 Task: Open Card Card0000000013 in Board Board0000000004 in Workspace WS0000000002 in Trello. Add Member Ayush98111@gmail.com to Card Card0000000013 in Board Board0000000004 in Workspace WS0000000002 in Trello. Add Green Label titled Label0000000013 to Card Card0000000013 in Board Board0000000004 in Workspace WS0000000002 in Trello. Add Checklist CL0000000013 to Card Card0000000013 in Board Board0000000004 in Workspace WS0000000002 in Trello. Add Dates with Start Date as Apr 08 2023 and Due Date as Apr 30 2023 to Card Card0000000013 in Board Board0000000004 in Workspace WS0000000002 in Trello
Action: Mouse moved to (48, 376)
Screenshot: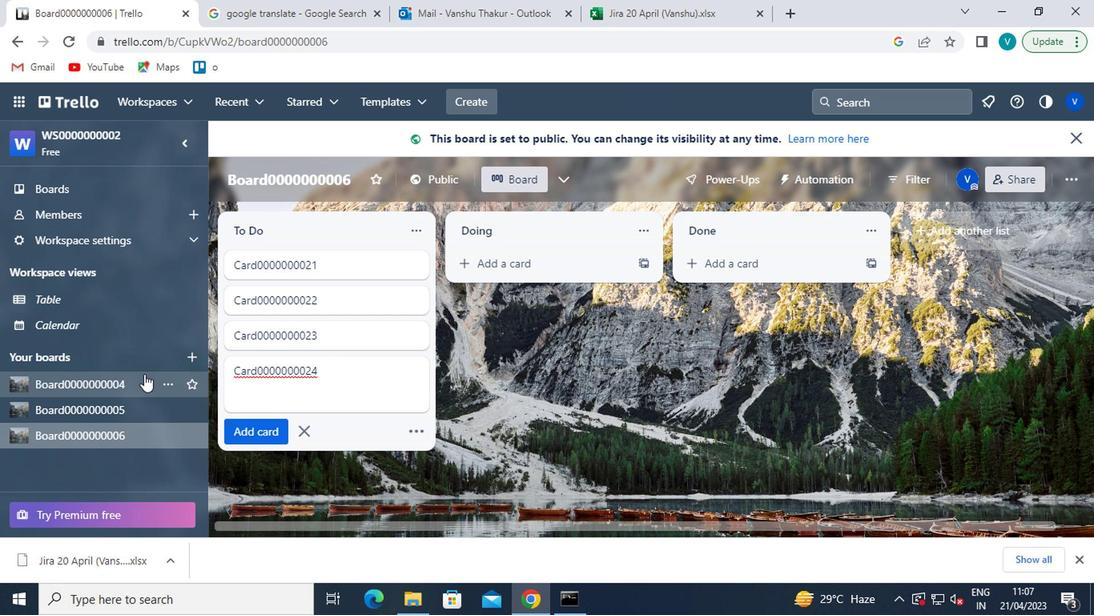 
Action: Mouse pressed left at (48, 376)
Screenshot: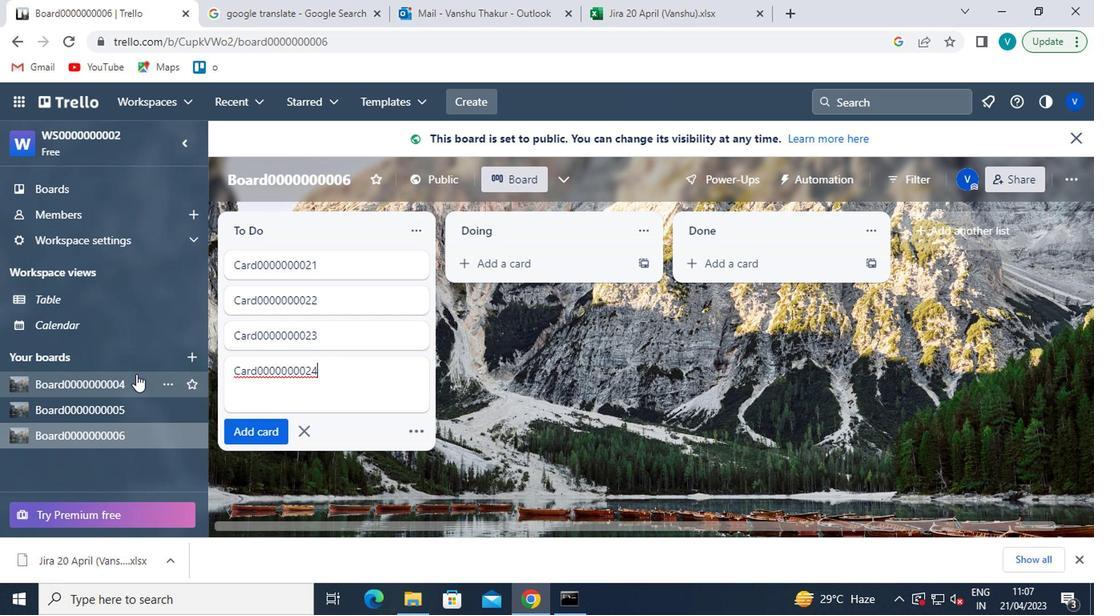 
Action: Mouse moved to (251, 233)
Screenshot: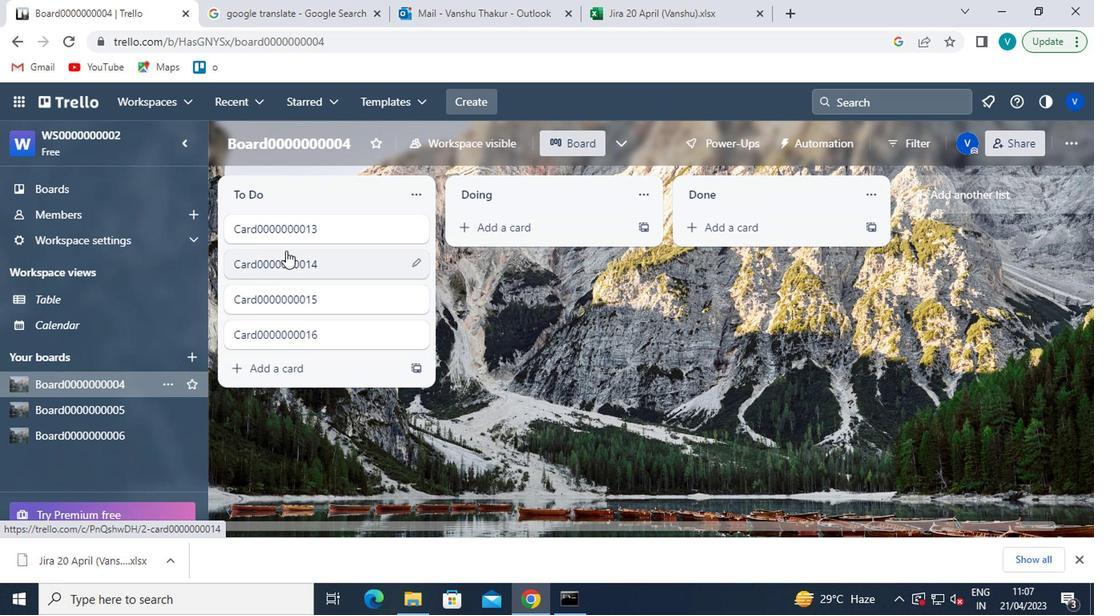 
Action: Mouse pressed left at (251, 233)
Screenshot: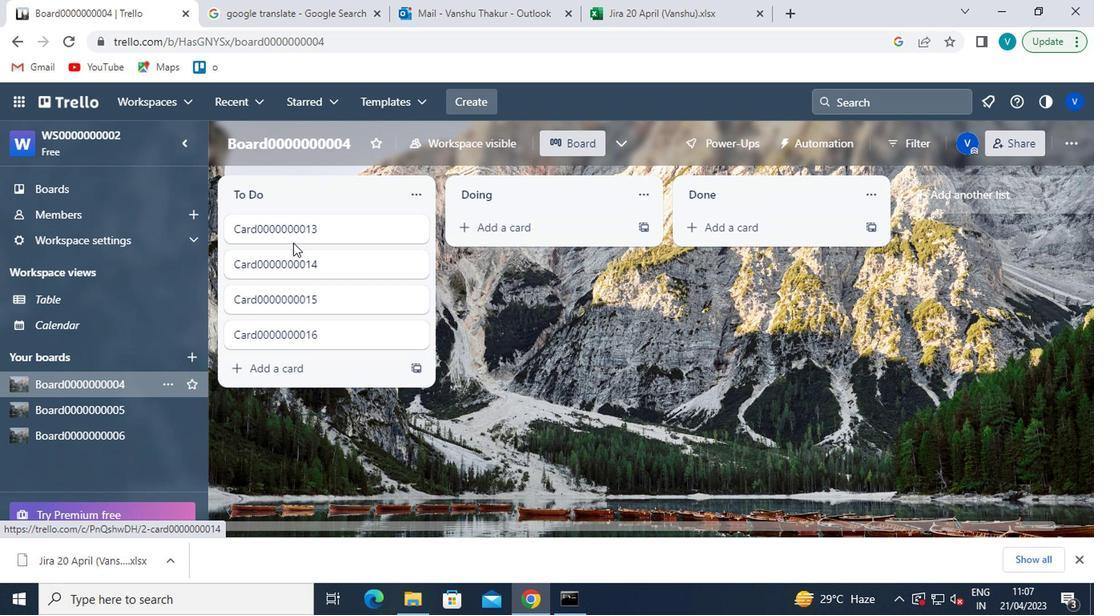 
Action: Mouse moved to (749, 217)
Screenshot: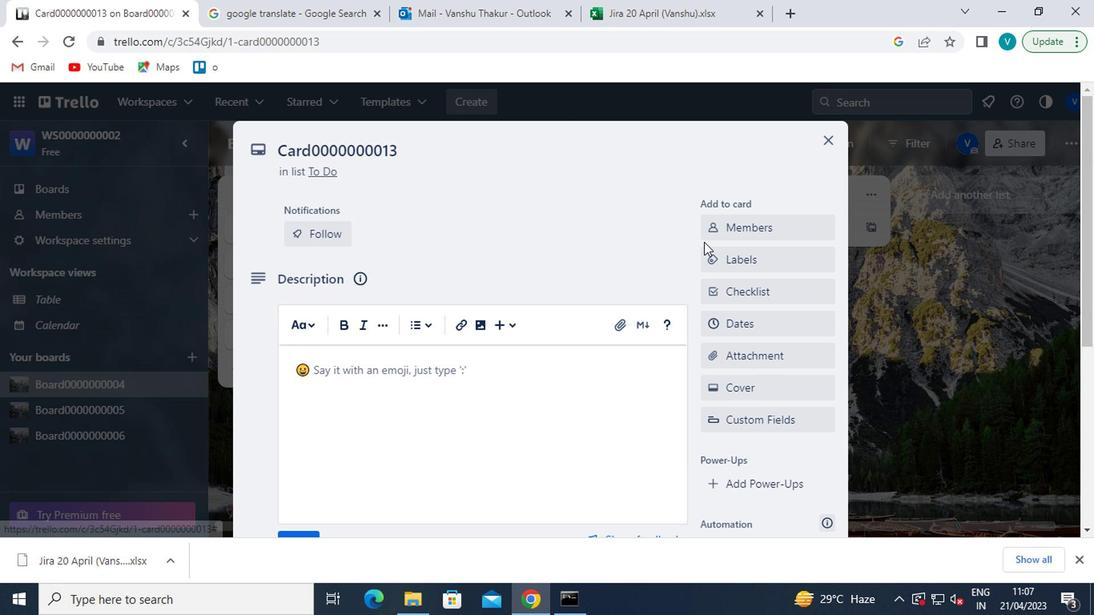 
Action: Mouse pressed left at (749, 217)
Screenshot: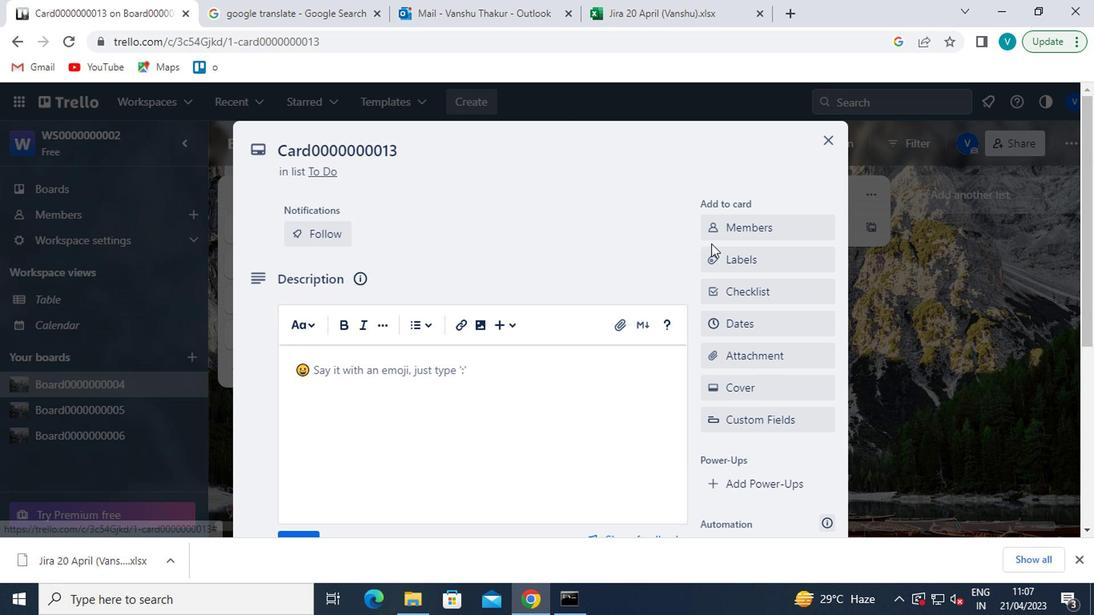 
Action: Mouse moved to (742, 299)
Screenshot: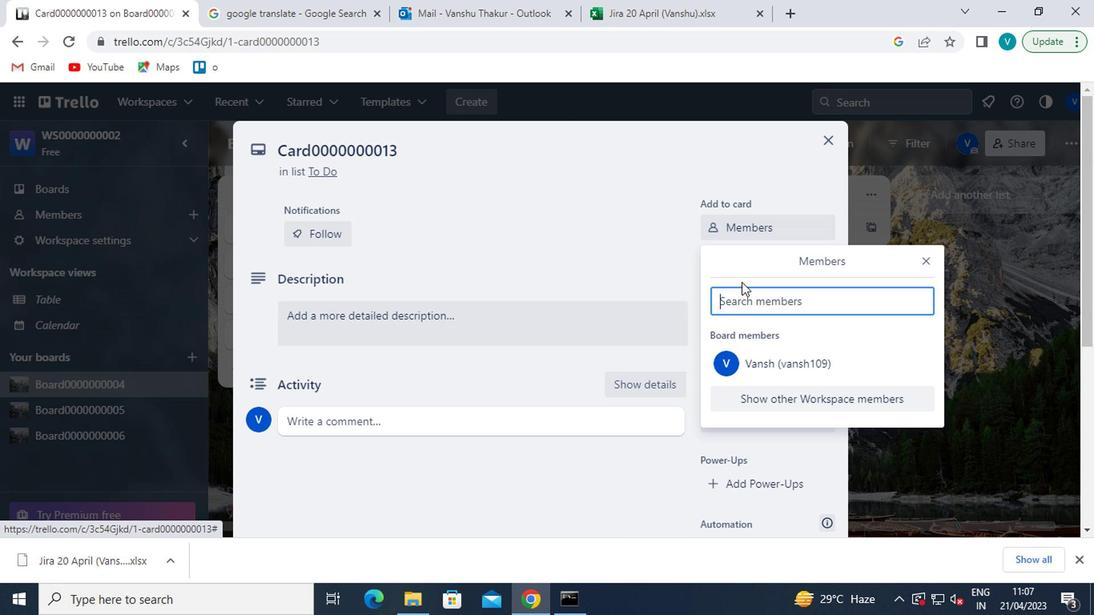 
Action: Mouse pressed left at (742, 299)
Screenshot: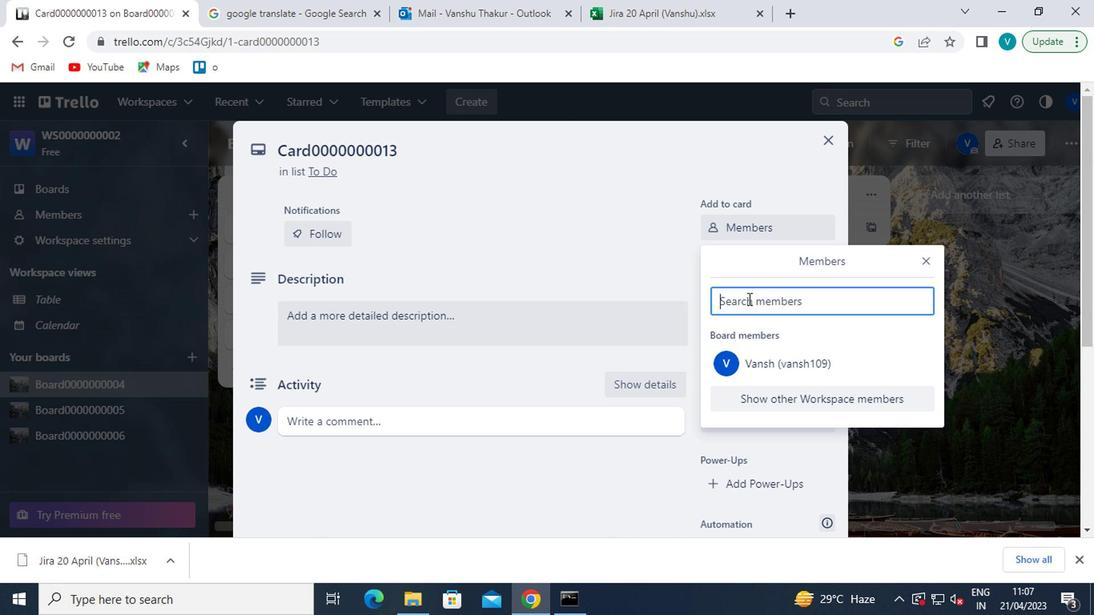 
Action: Mouse moved to (546, 92)
Screenshot: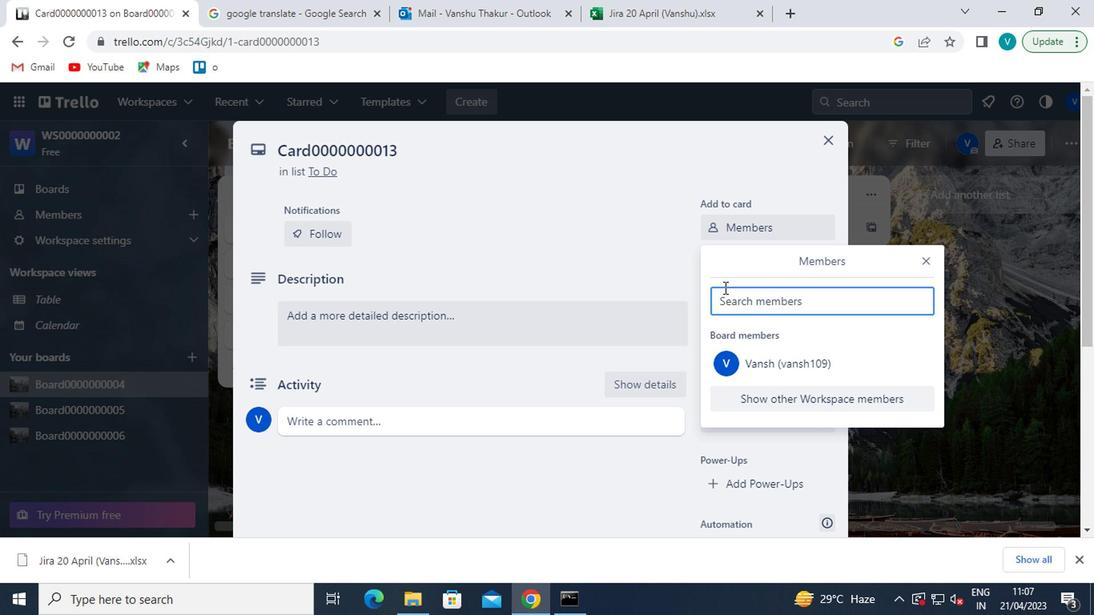 
Action: Key pressed <Key.shift>AYUSH98111<Key.shift>@GMAIL.C0M<Key.backspace><Key.backspace>OM
Screenshot: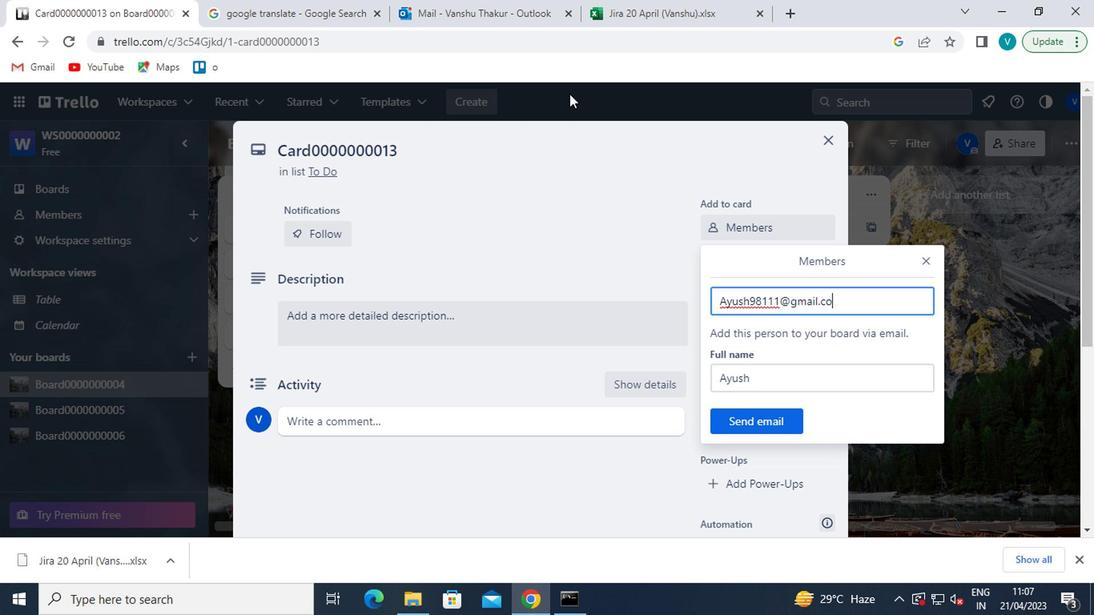 
Action: Mouse moved to (741, 419)
Screenshot: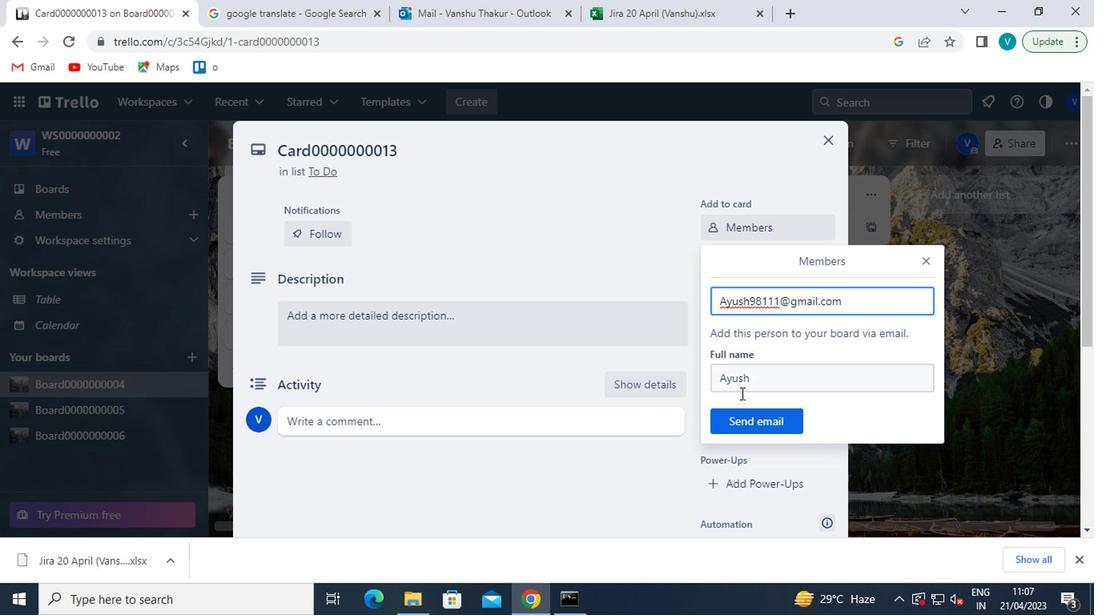 
Action: Mouse pressed left at (741, 419)
Screenshot: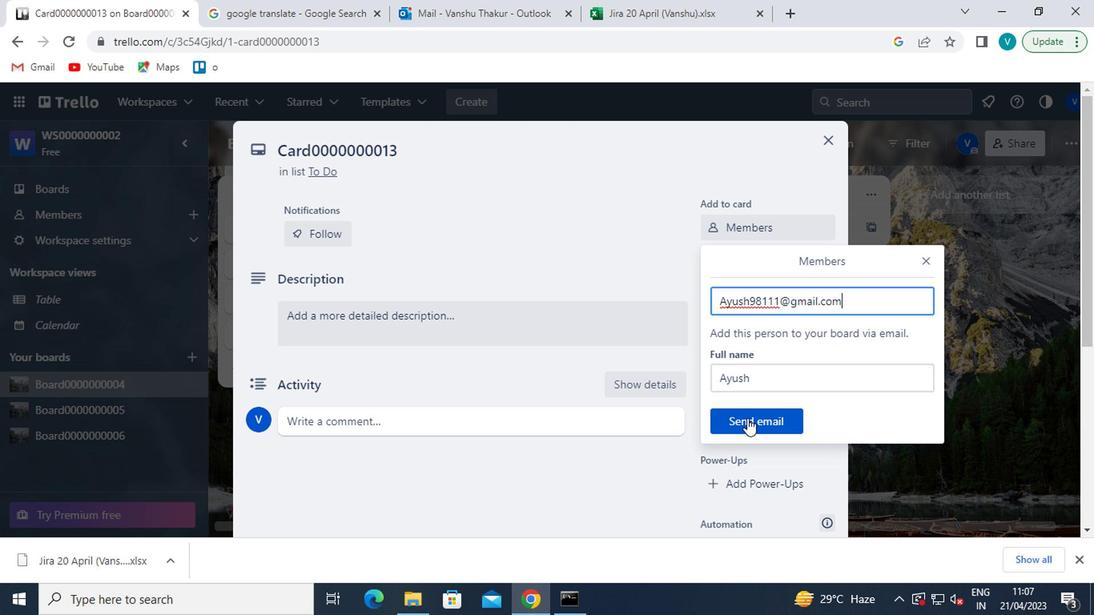 
Action: Mouse moved to (761, 312)
Screenshot: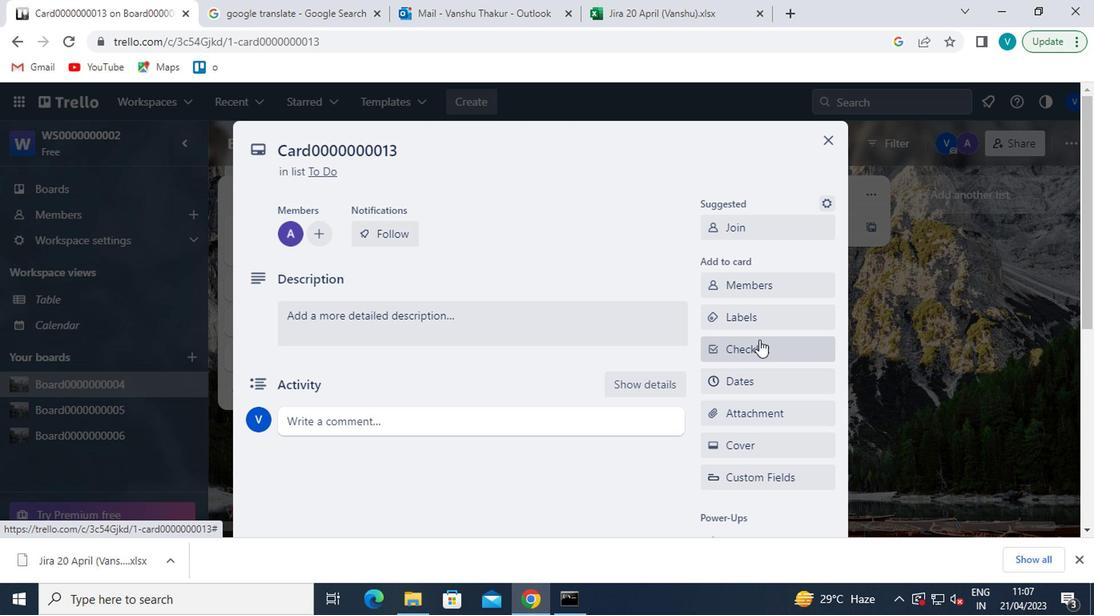 
Action: Mouse pressed left at (761, 312)
Screenshot: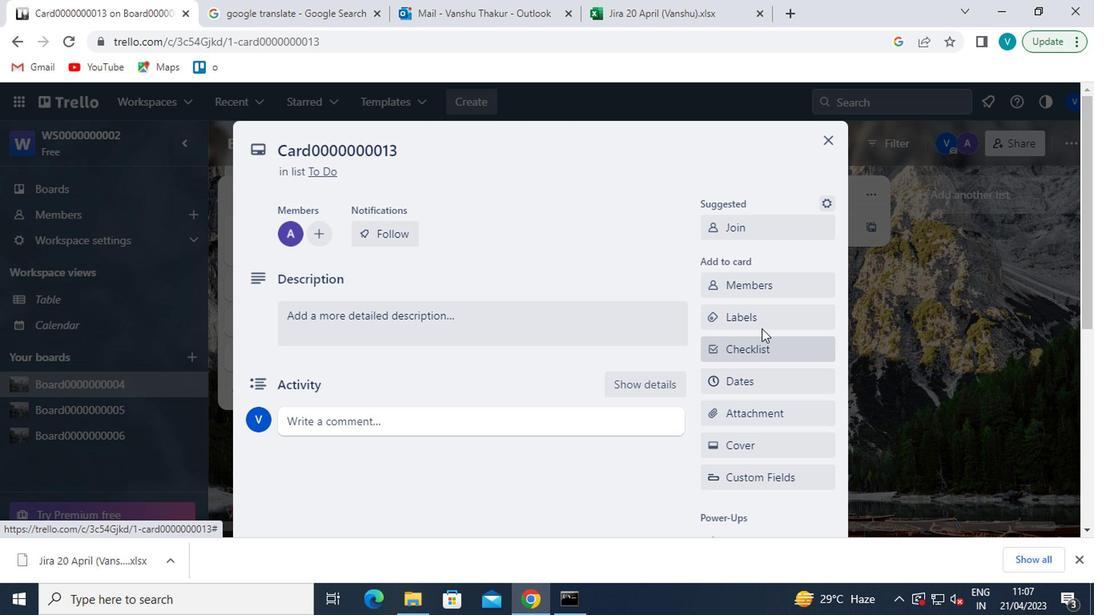
Action: Mouse moved to (791, 425)
Screenshot: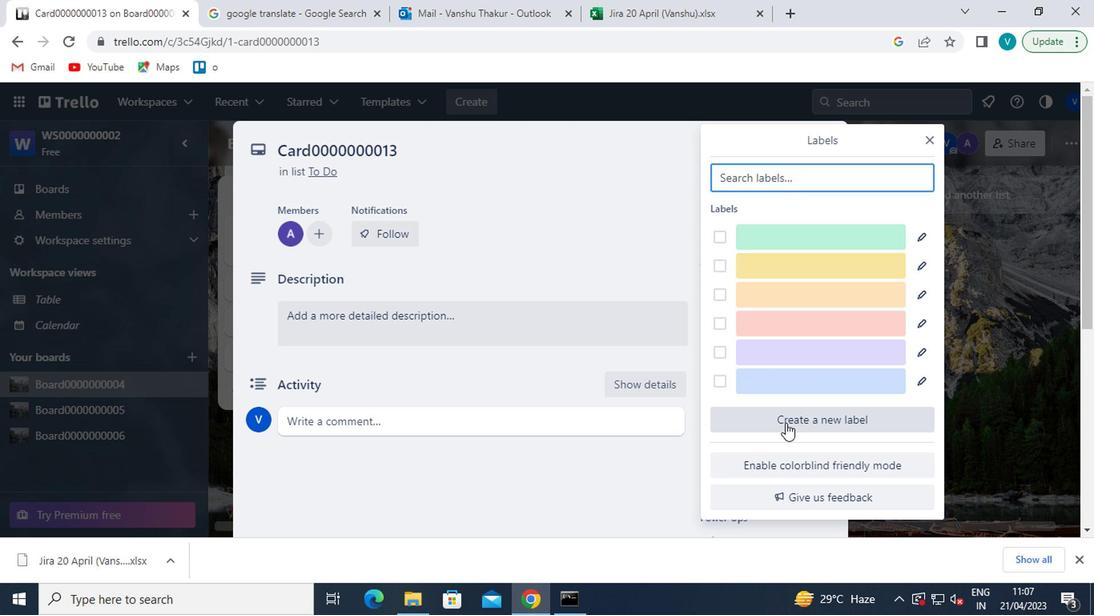 
Action: Mouse pressed left at (791, 425)
Screenshot: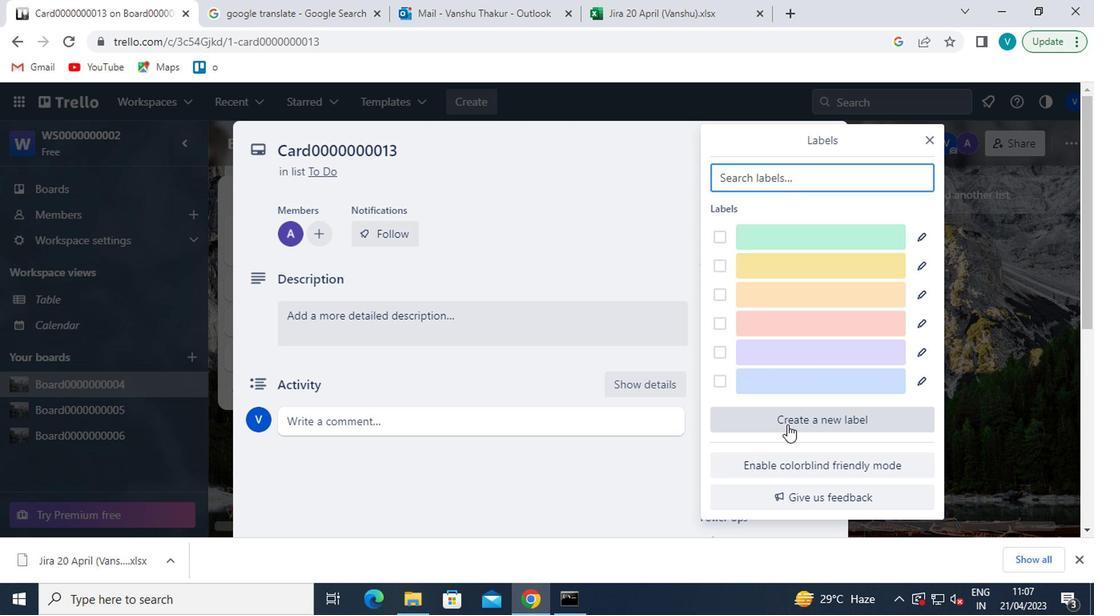 
Action: Mouse moved to (722, 374)
Screenshot: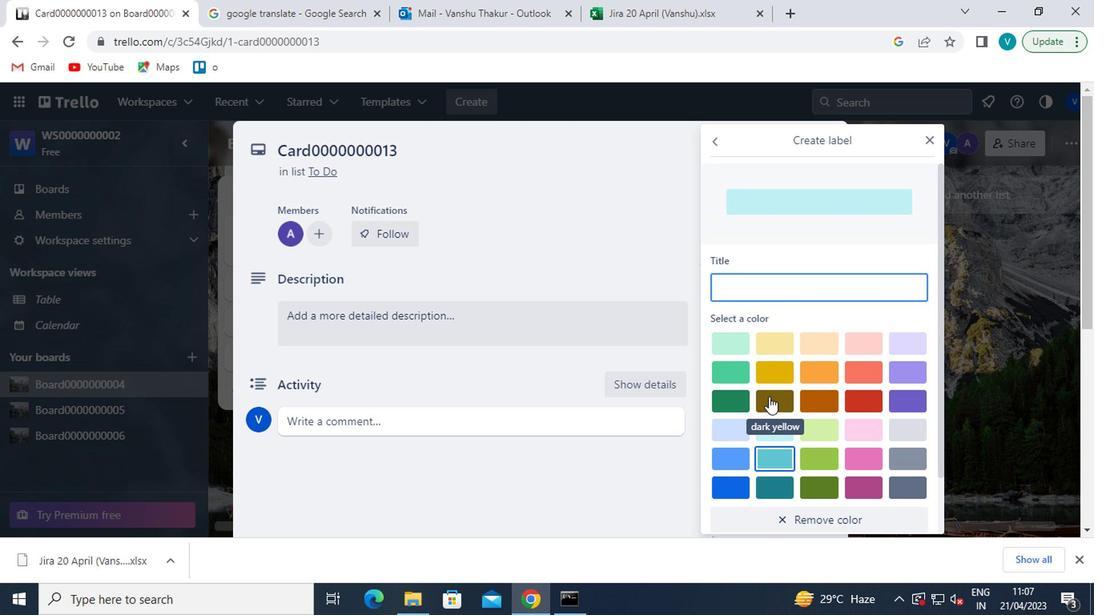 
Action: Mouse pressed left at (722, 374)
Screenshot: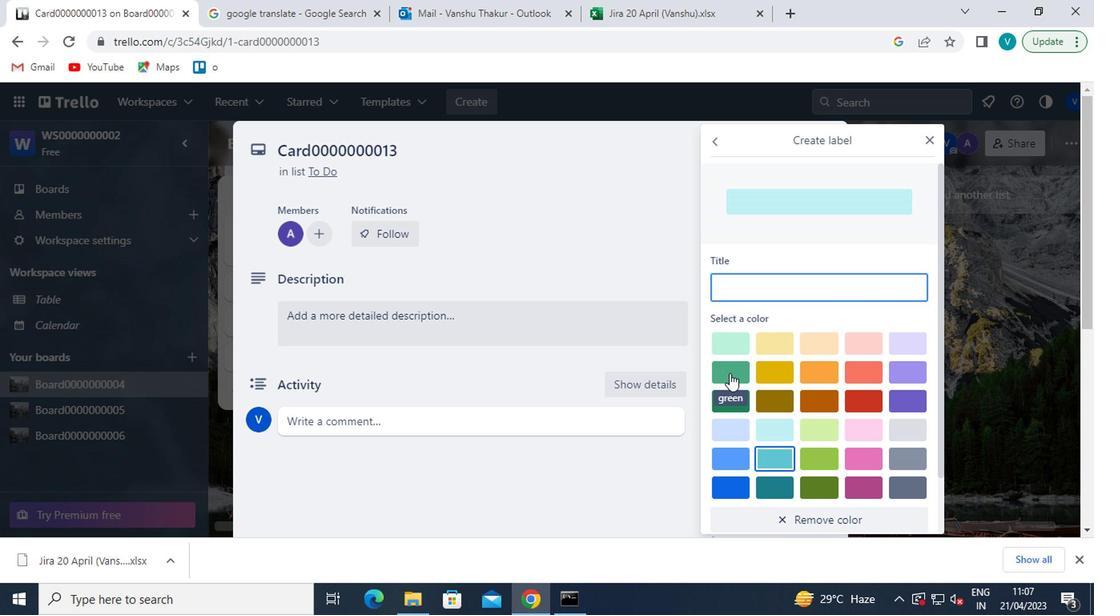 
Action: Mouse moved to (799, 269)
Screenshot: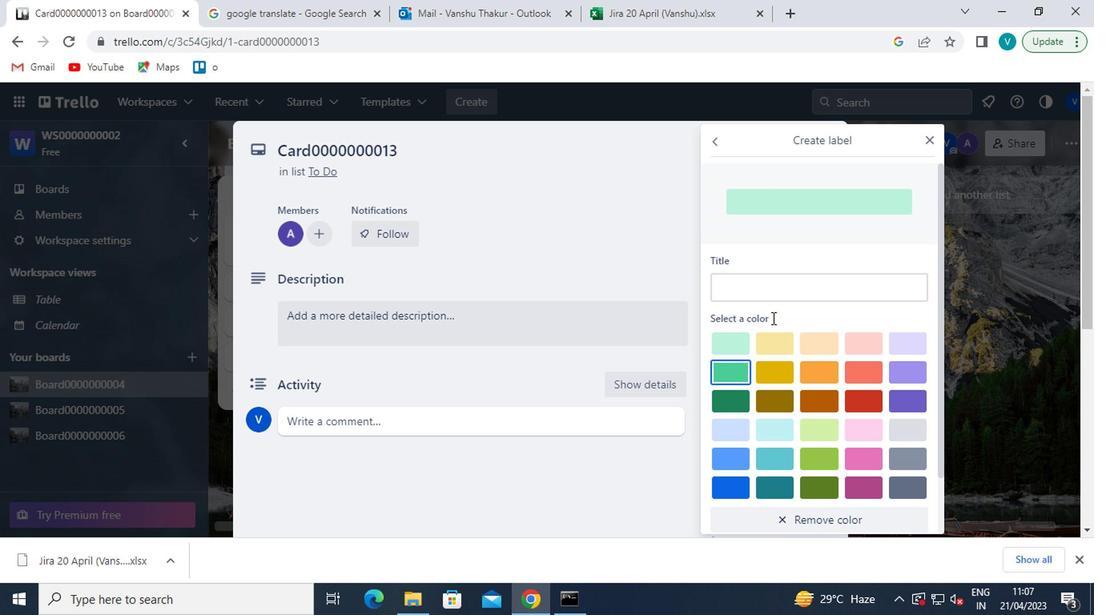 
Action: Mouse pressed left at (799, 269)
Screenshot: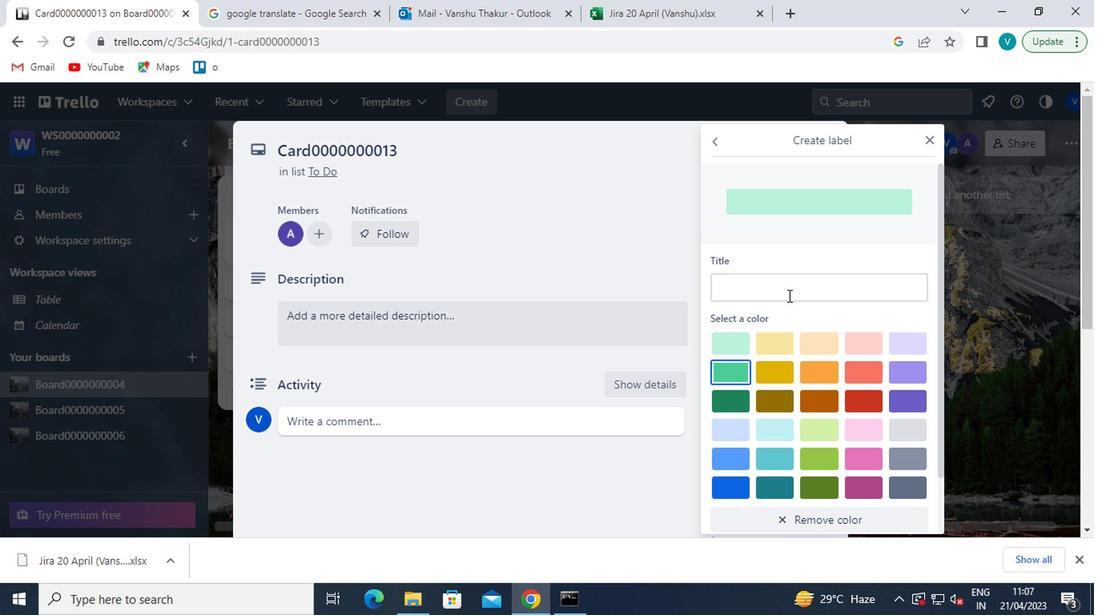 
Action: Mouse moved to (794, 278)
Screenshot: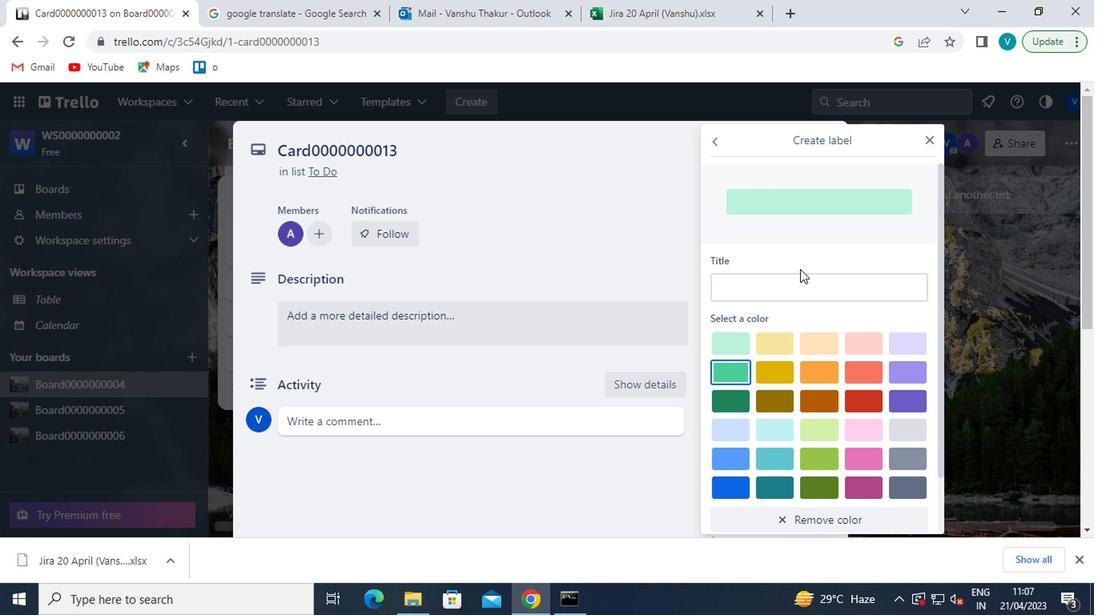 
Action: Mouse pressed left at (794, 278)
Screenshot: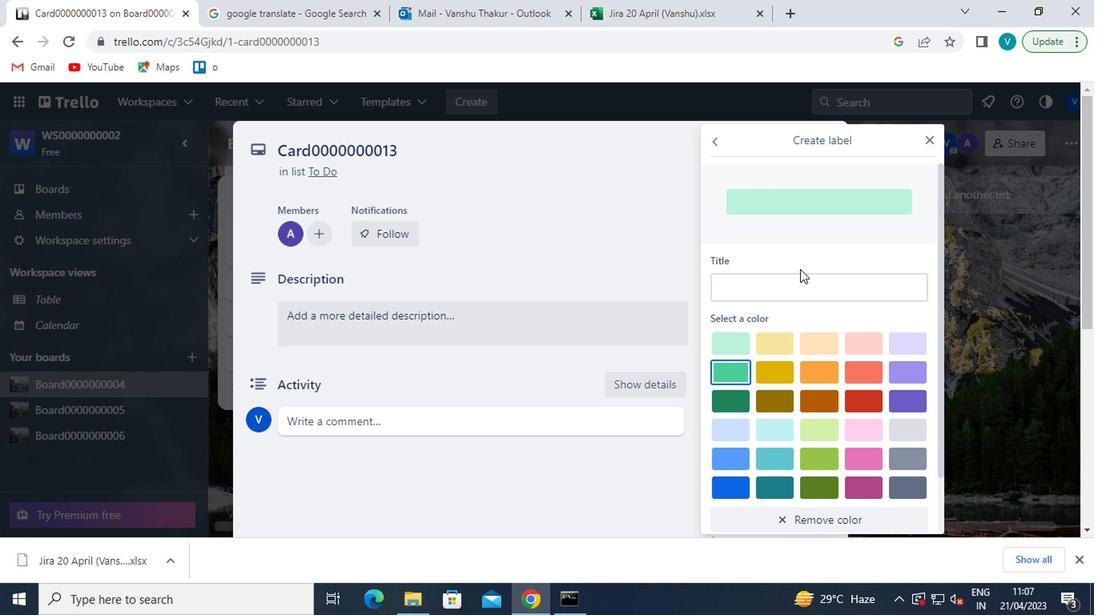 
Action: Mouse moved to (690, 199)
Screenshot: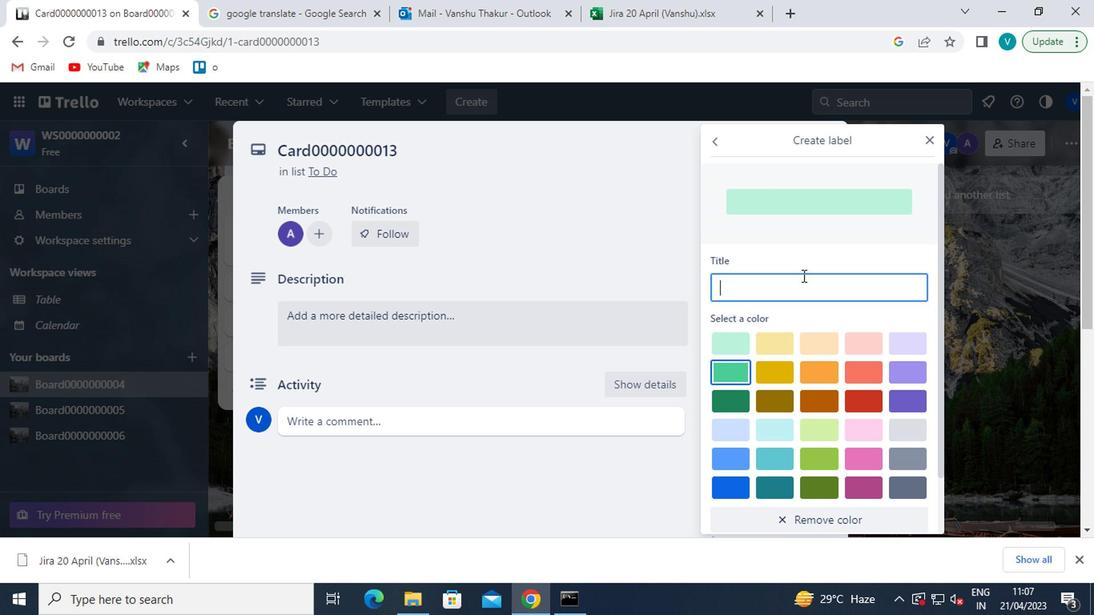 
Action: Key pressed <Key.shift>LABEL0000000013
Screenshot: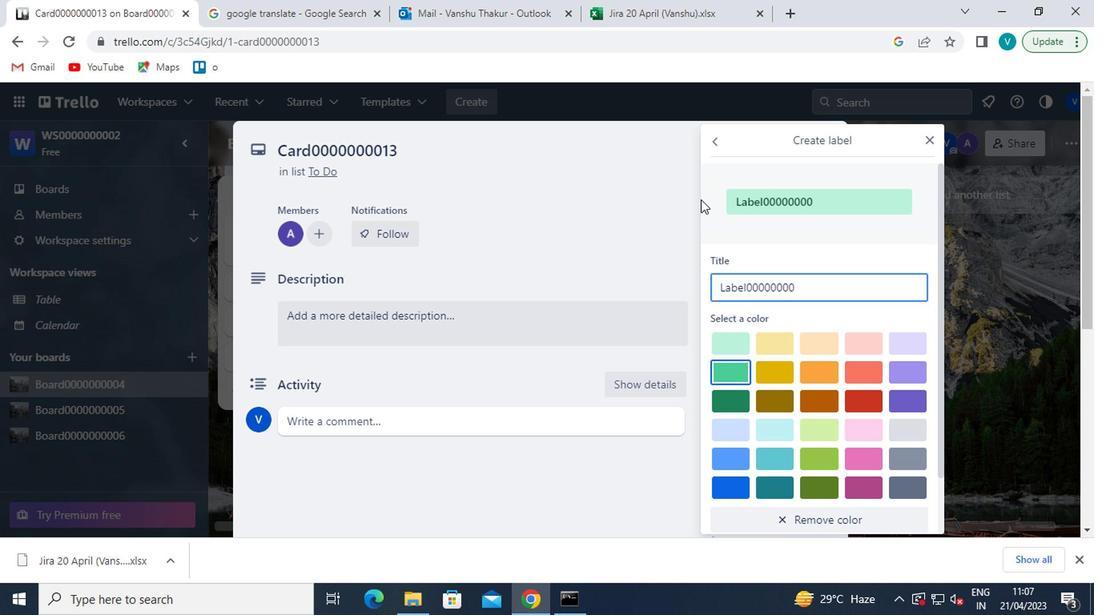 
Action: Mouse moved to (731, 275)
Screenshot: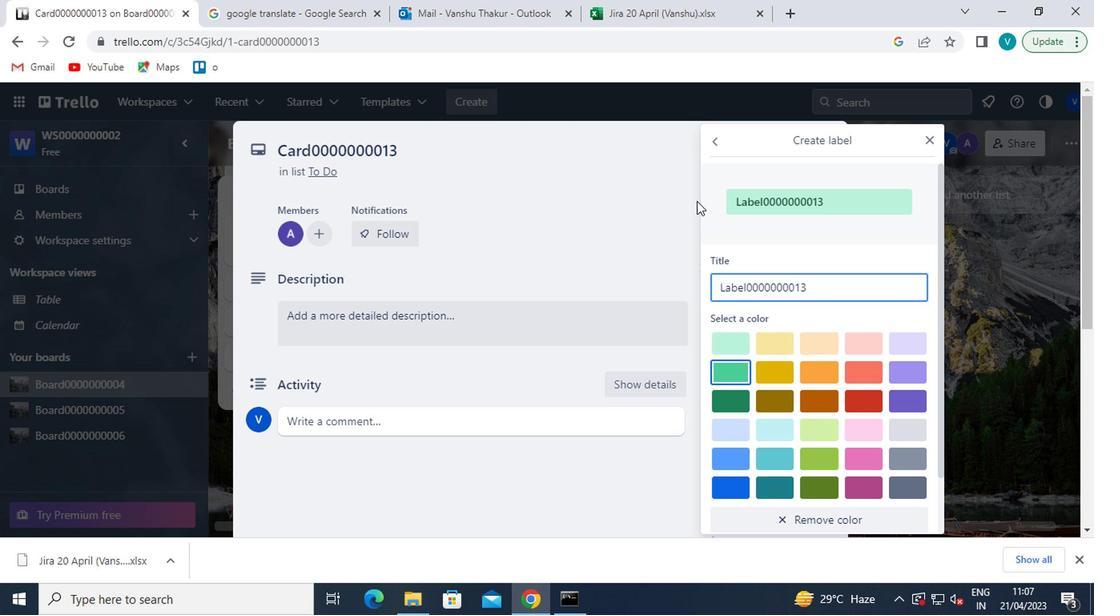 
Action: Mouse scrolled (731, 274) with delta (0, -1)
Screenshot: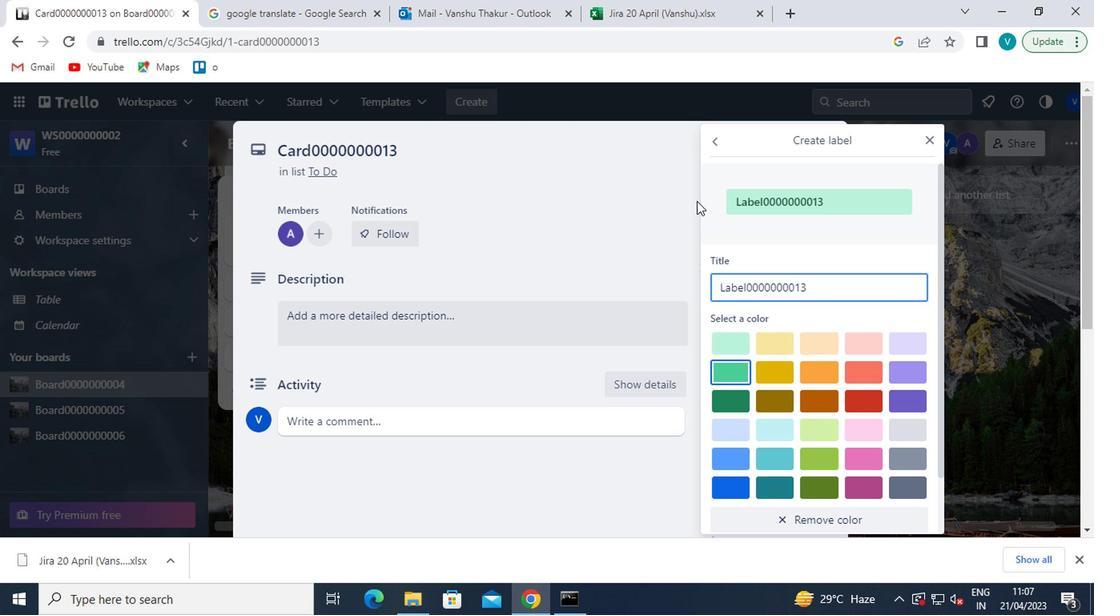 
Action: Mouse moved to (731, 278)
Screenshot: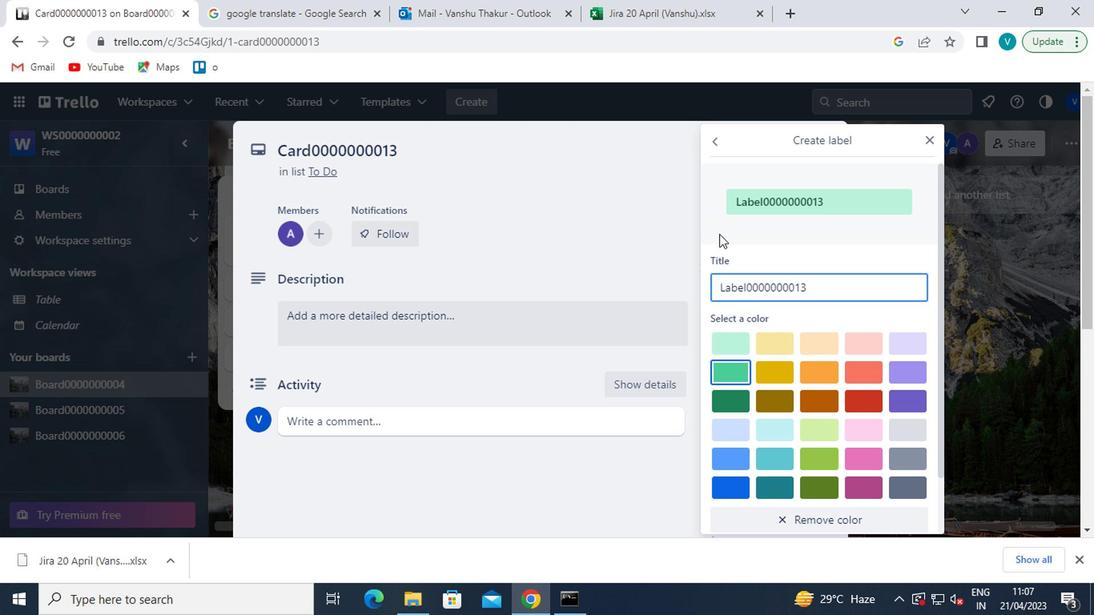
Action: Mouse scrolled (731, 277) with delta (0, 0)
Screenshot: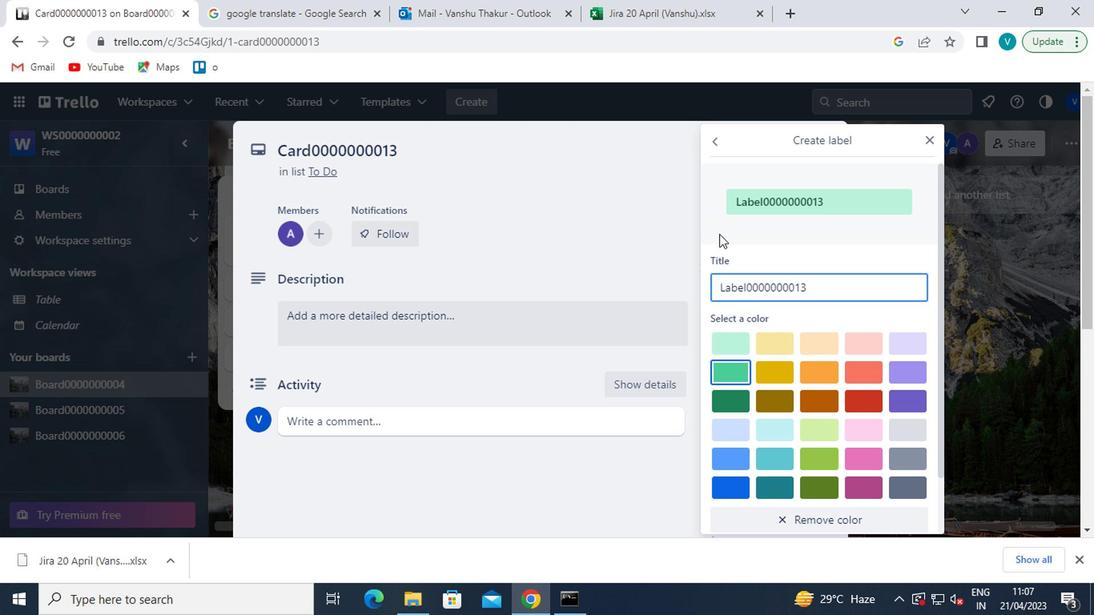 
Action: Mouse moved to (731, 283)
Screenshot: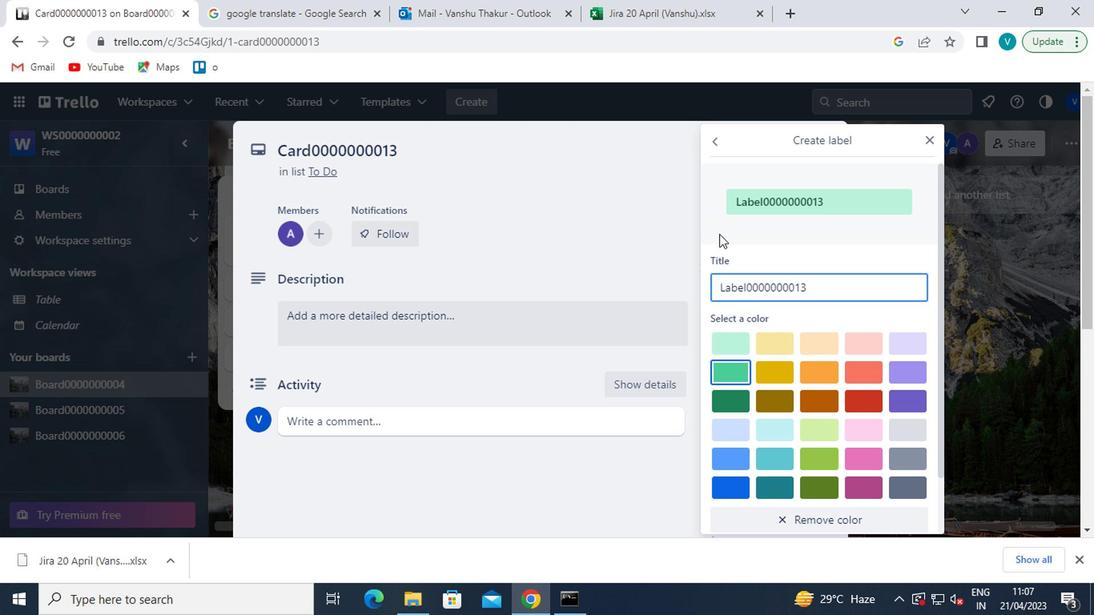 
Action: Mouse scrolled (731, 283) with delta (0, 0)
Screenshot: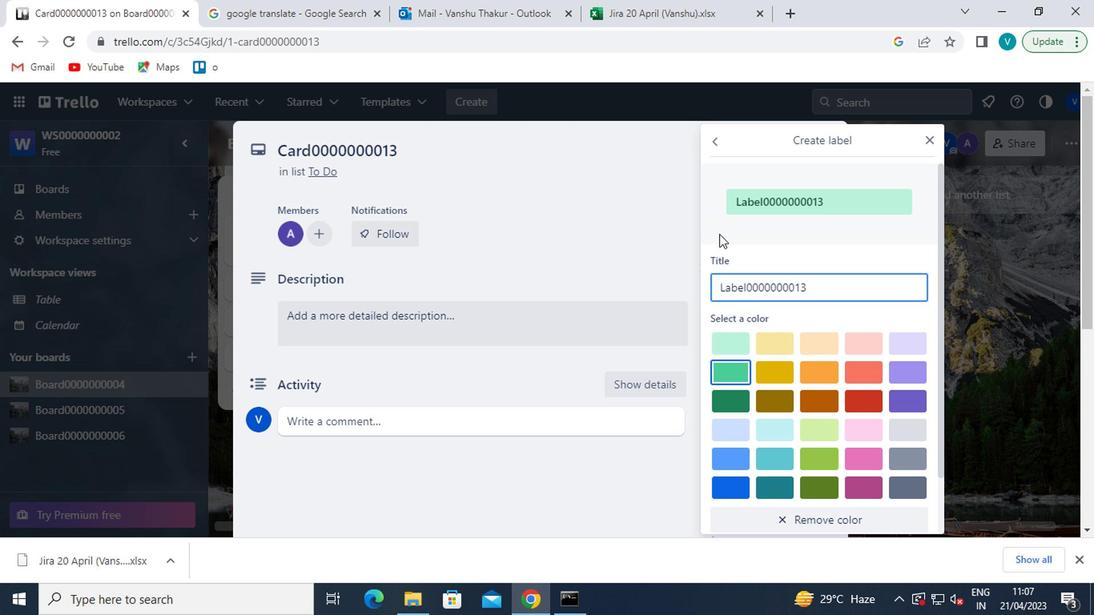 
Action: Mouse moved to (737, 295)
Screenshot: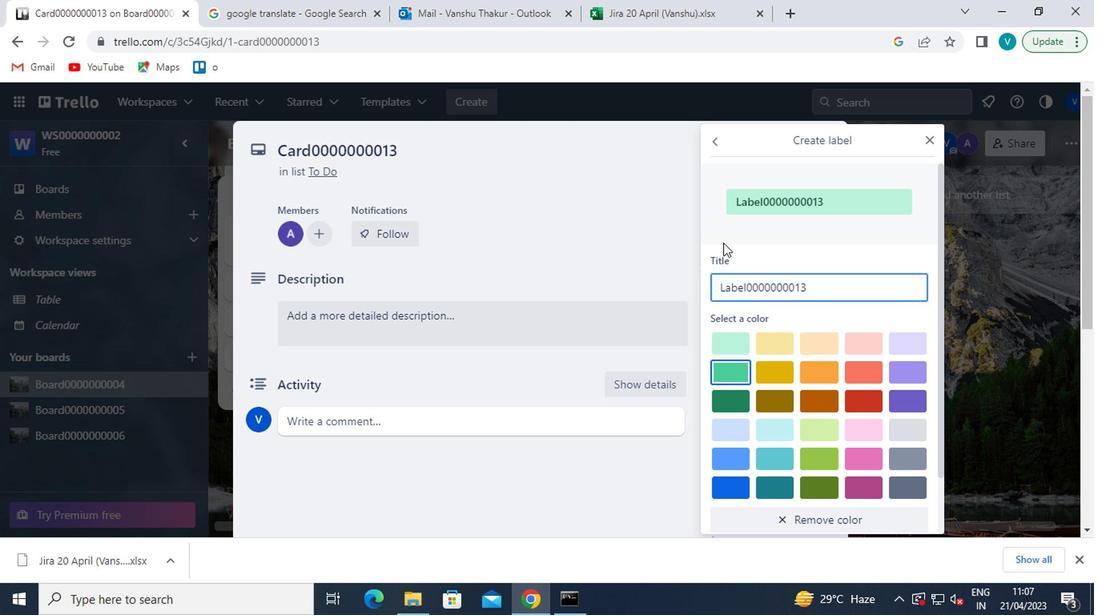 
Action: Mouse scrolled (737, 294) with delta (0, 0)
Screenshot: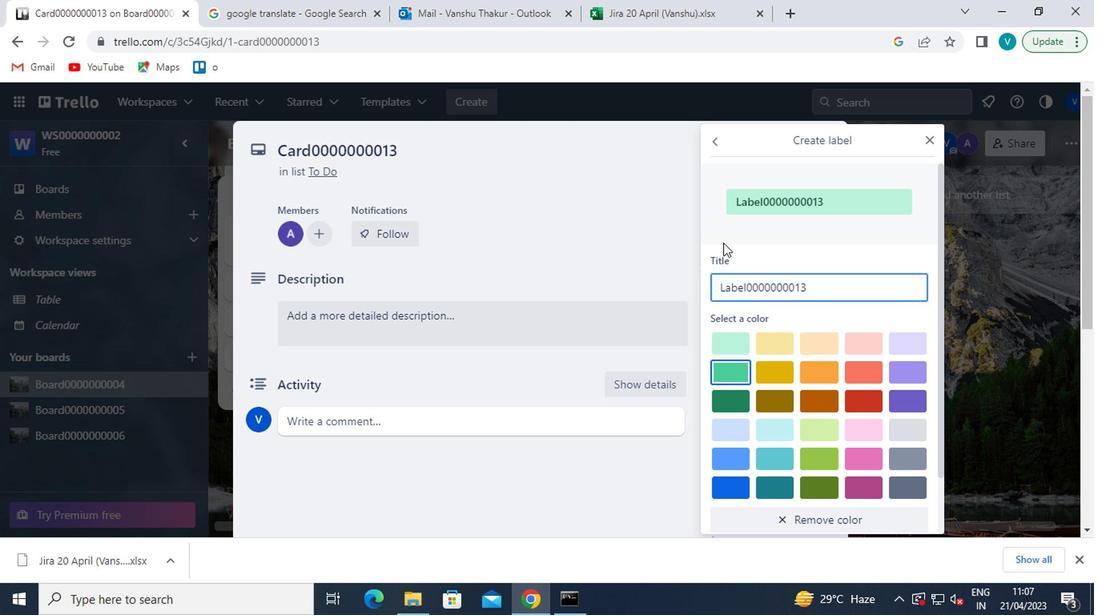 
Action: Mouse moved to (745, 508)
Screenshot: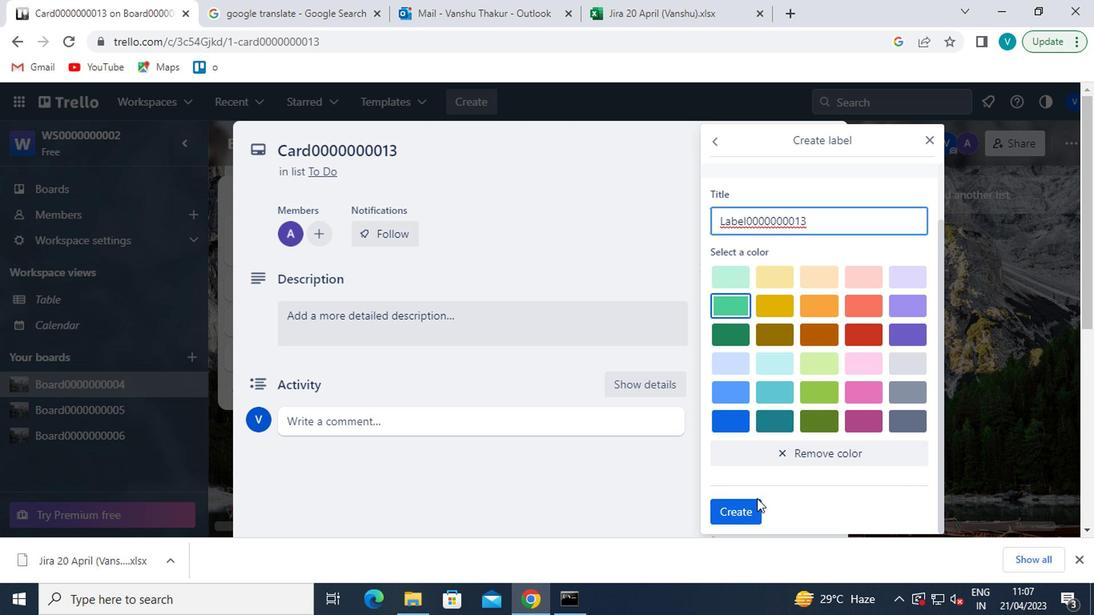 
Action: Mouse pressed left at (745, 508)
Screenshot: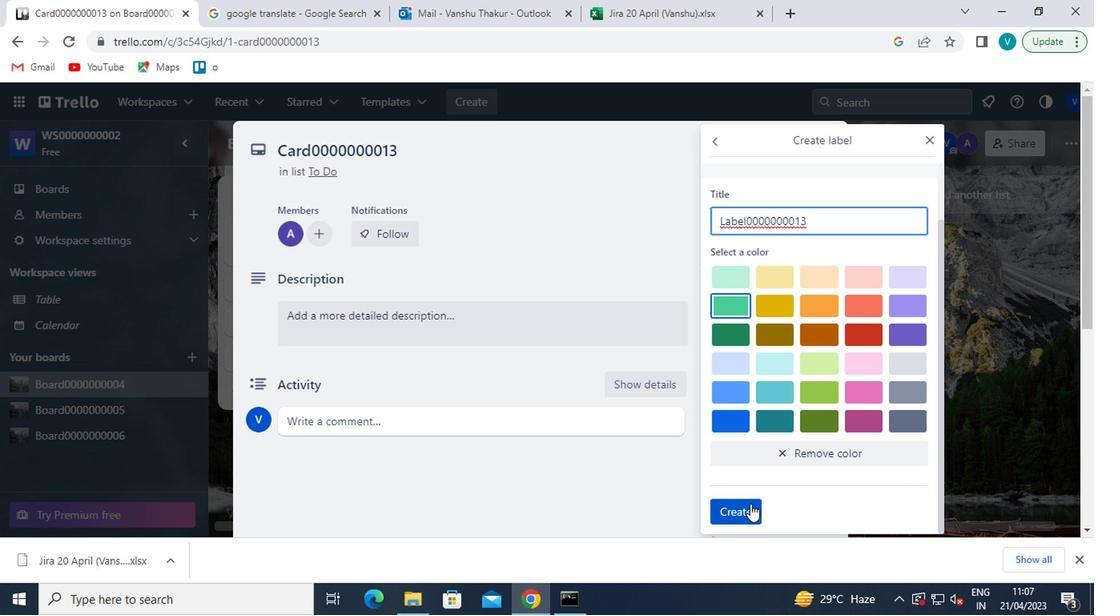 
Action: Mouse moved to (934, 137)
Screenshot: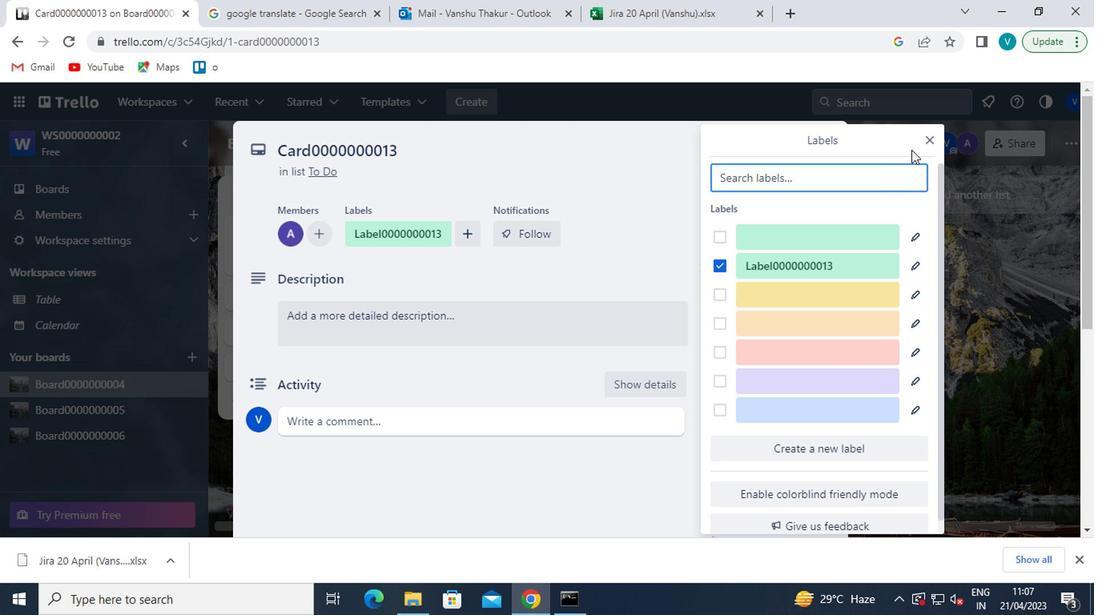 
Action: Mouse pressed left at (934, 137)
Screenshot: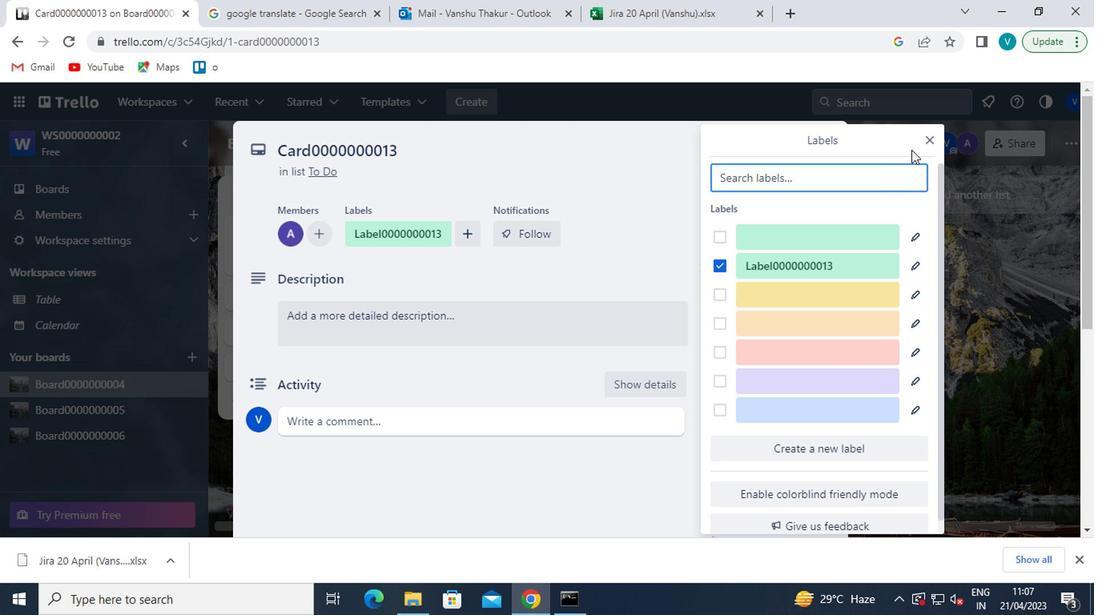 
Action: Mouse moved to (941, 140)
Screenshot: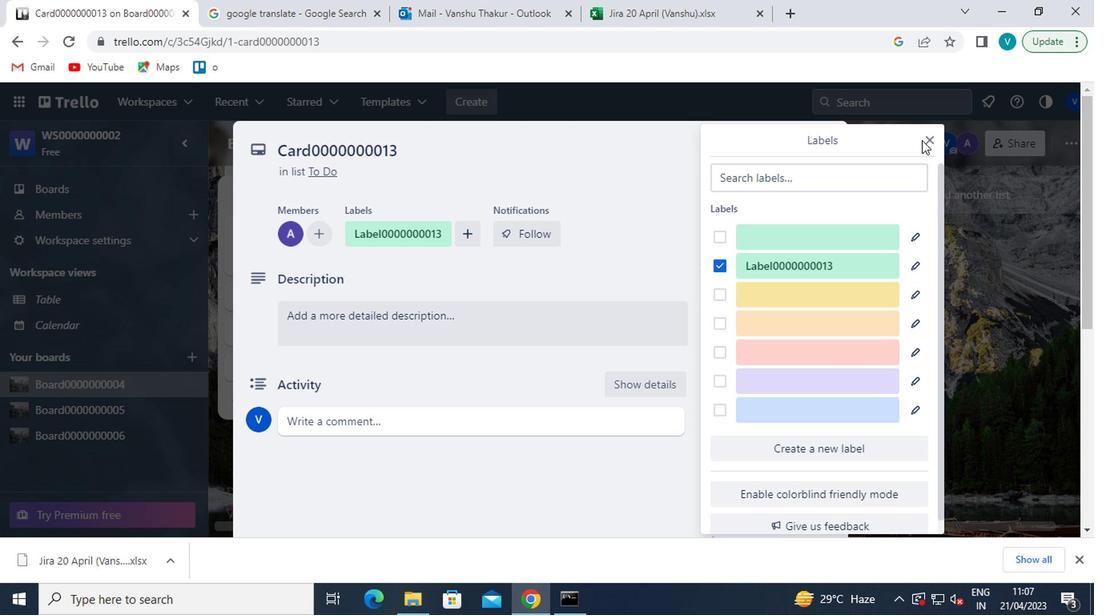 
Action: Mouse pressed left at (941, 140)
Screenshot: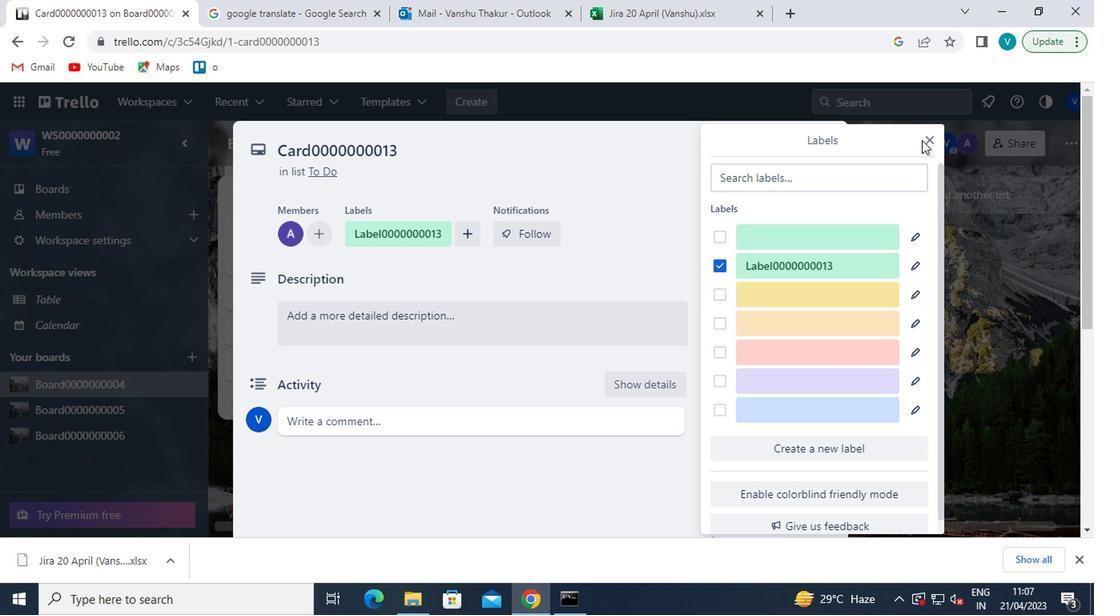 
Action: Mouse moved to (764, 350)
Screenshot: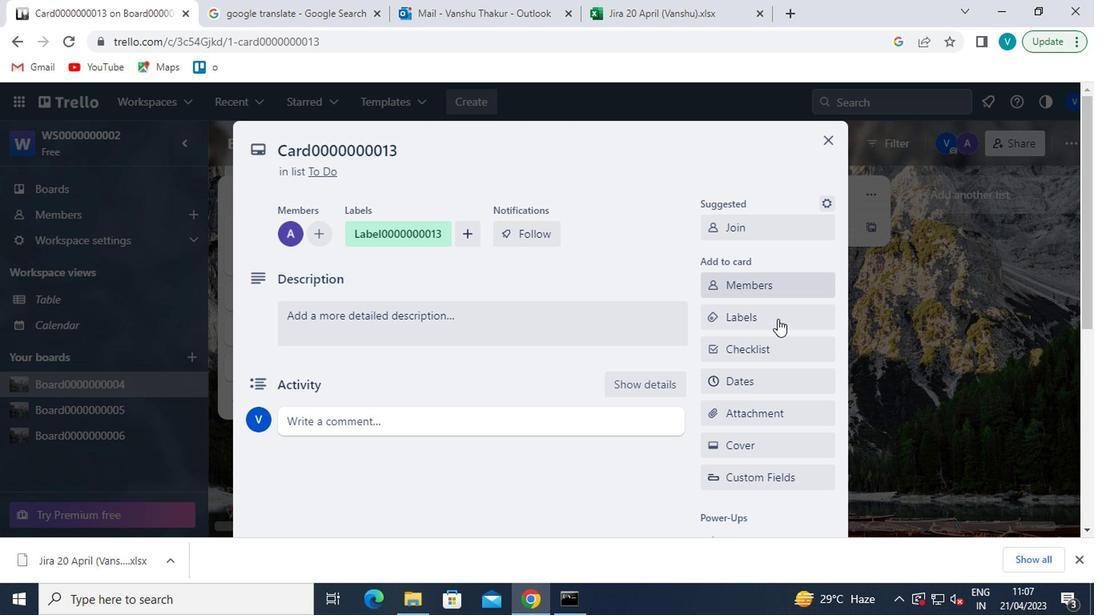 
Action: Mouse pressed left at (764, 350)
Screenshot: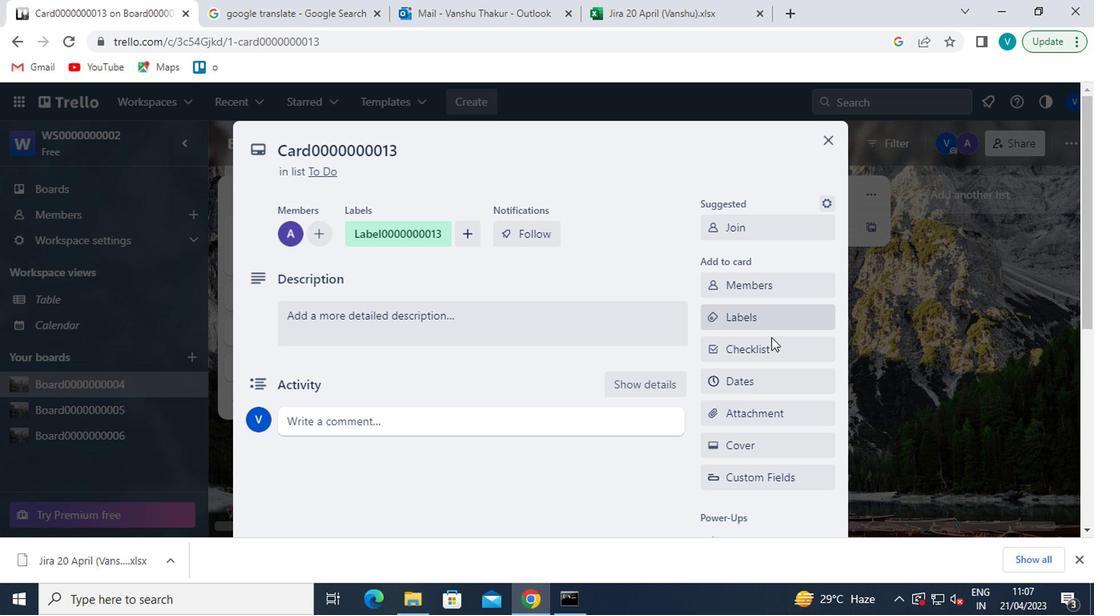 
Action: Mouse moved to (741, 341)
Screenshot: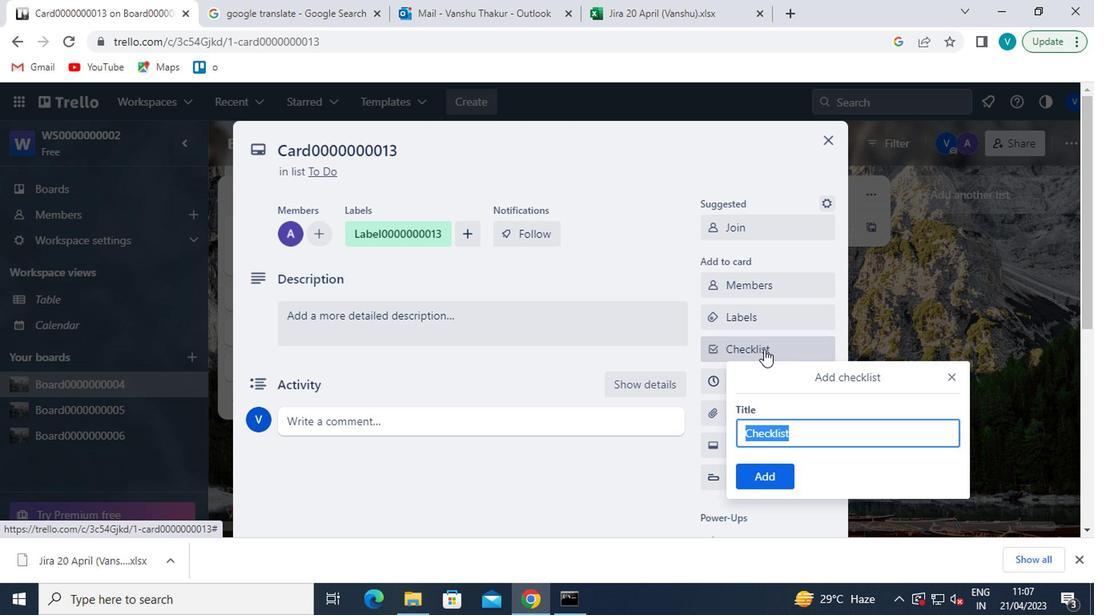 
Action: Key pressed <Key.shift>CL
Screenshot: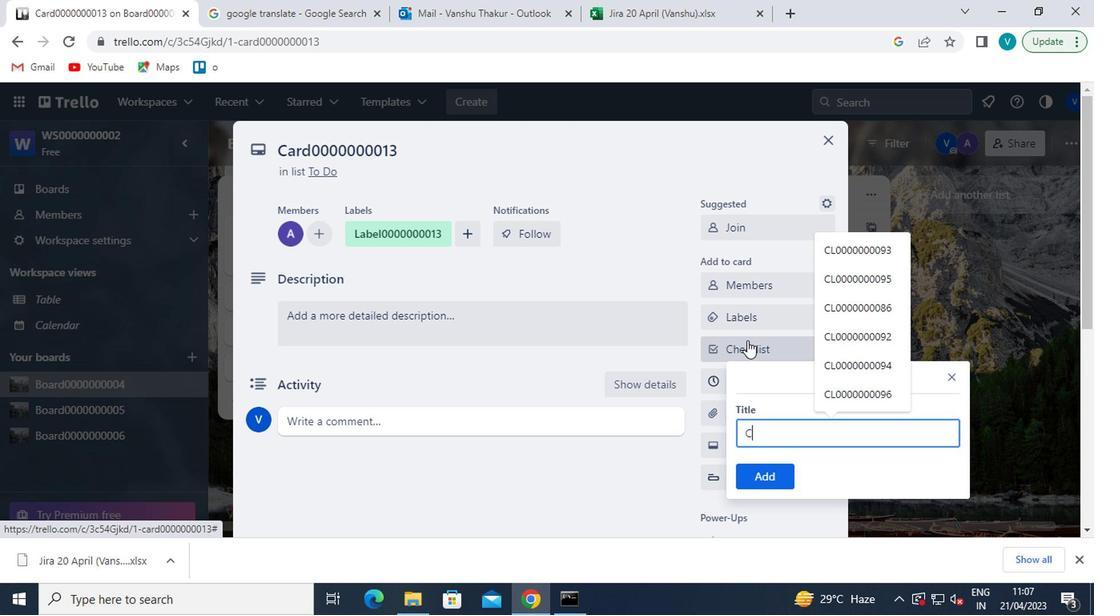 
Action: Mouse moved to (739, 340)
Screenshot: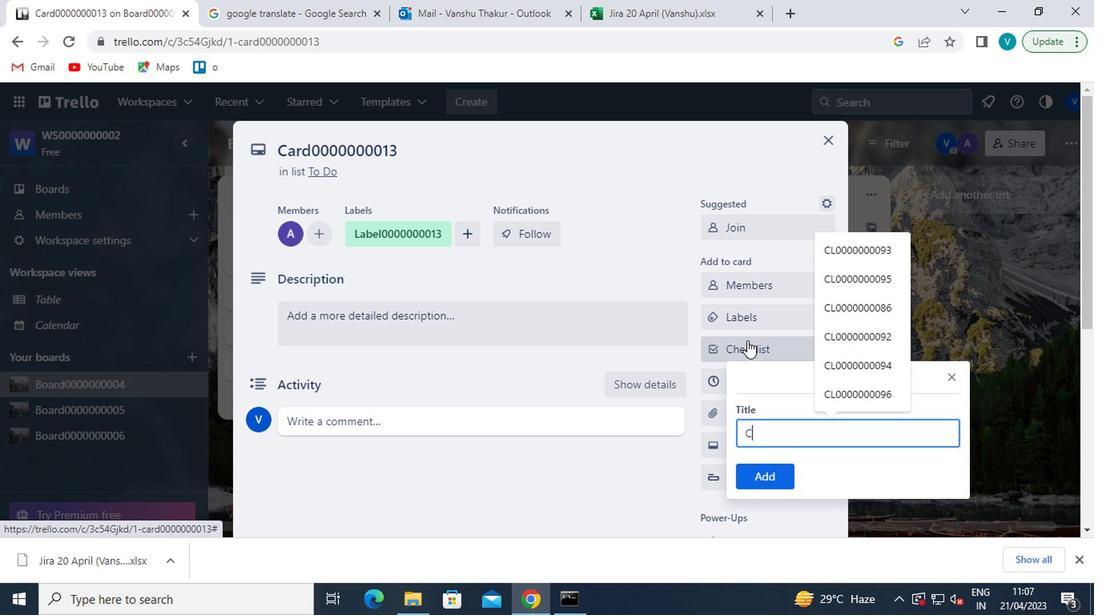 
Action: Key pressed 00
Screenshot: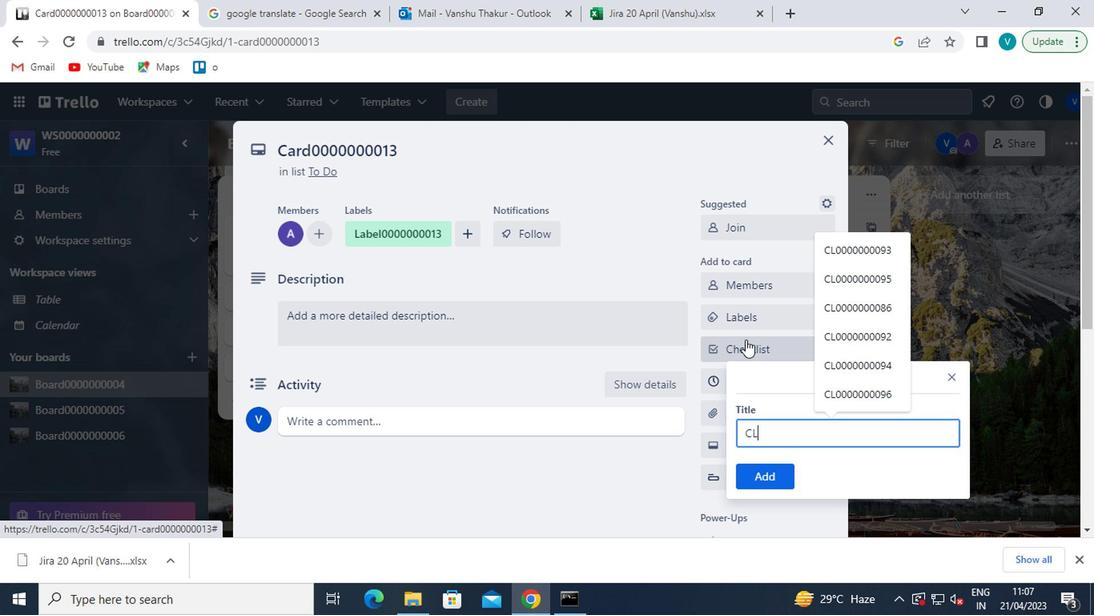 
Action: Mouse moved to (738, 339)
Screenshot: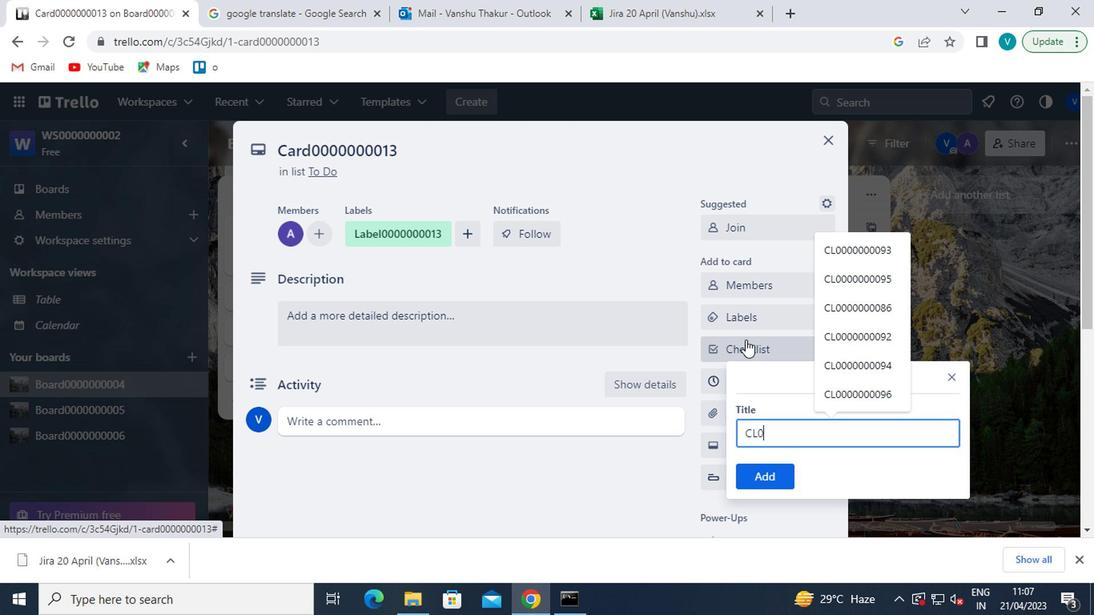 
Action: Key pressed 0
Screenshot: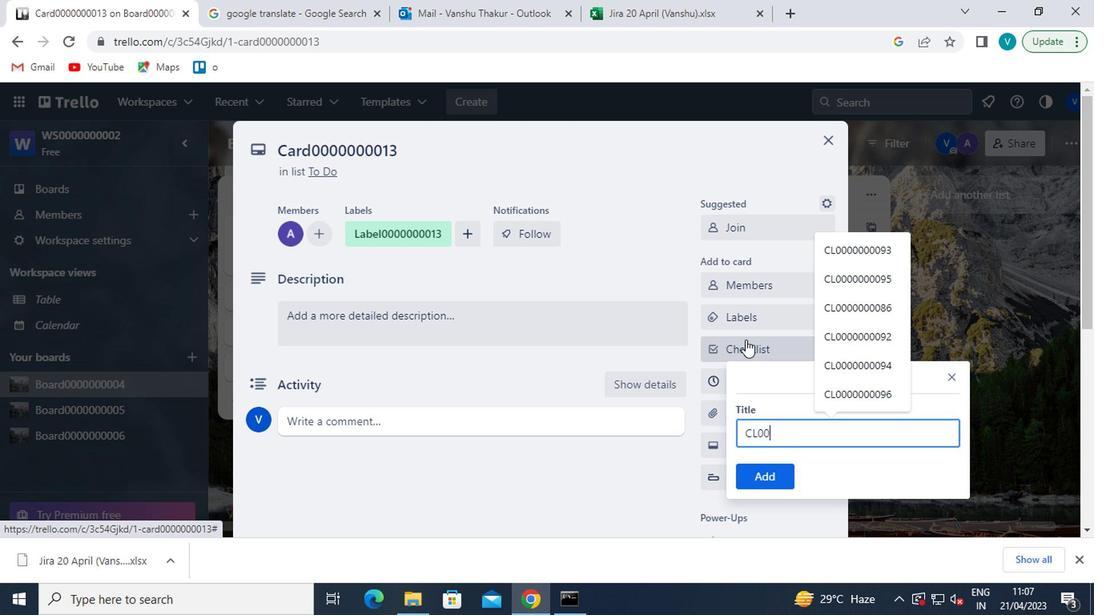 
Action: Mouse moved to (737, 338)
Screenshot: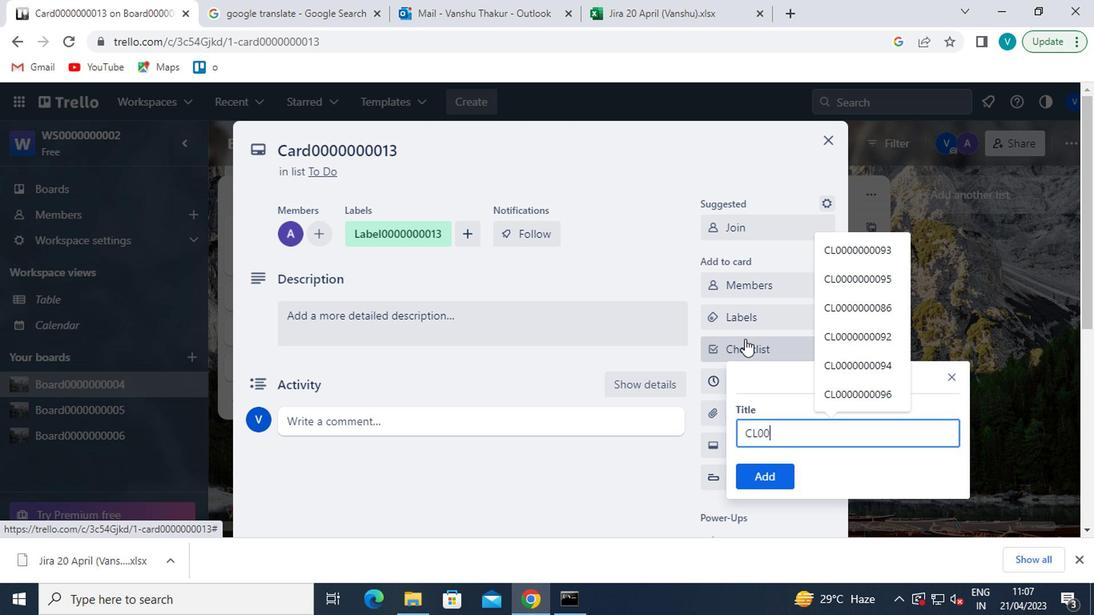 
Action: Key pressed 0
Screenshot: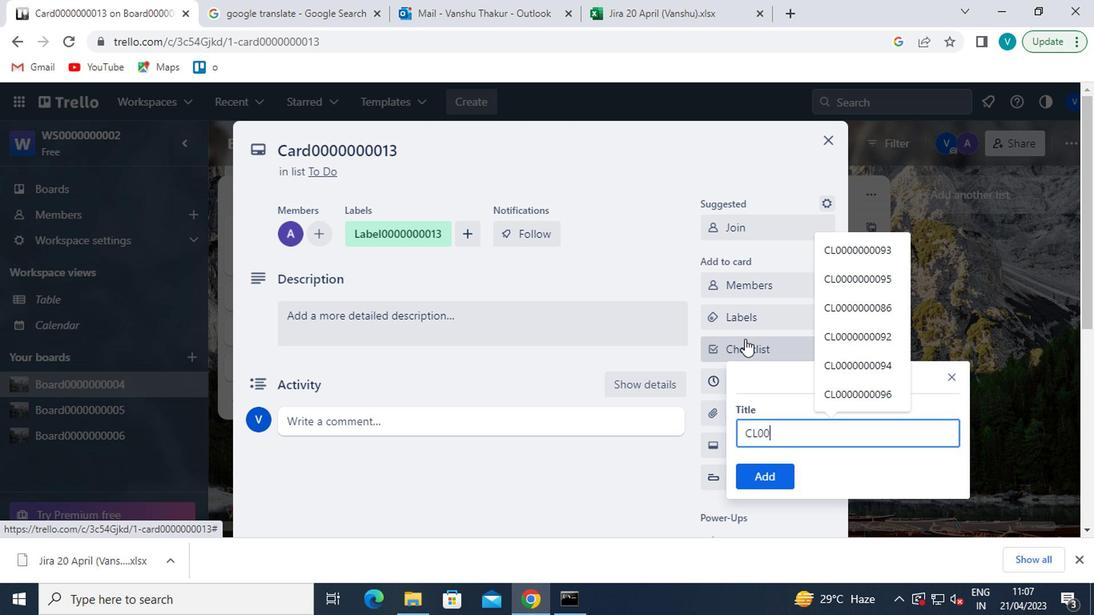 
Action: Mouse moved to (737, 338)
Screenshot: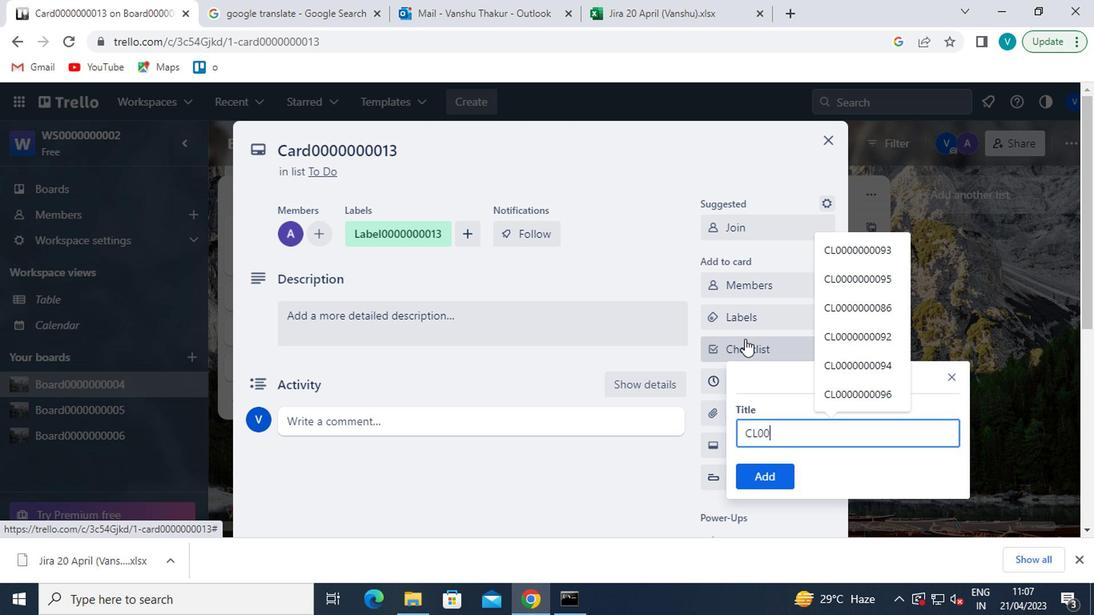 
Action: Key pressed 0
Screenshot: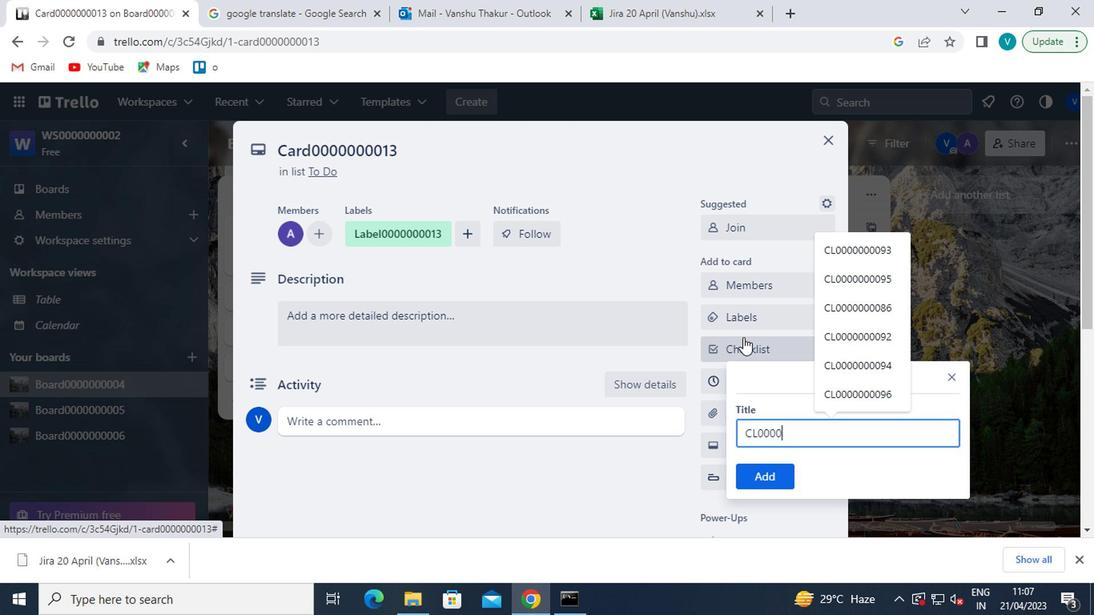 
Action: Mouse moved to (736, 337)
Screenshot: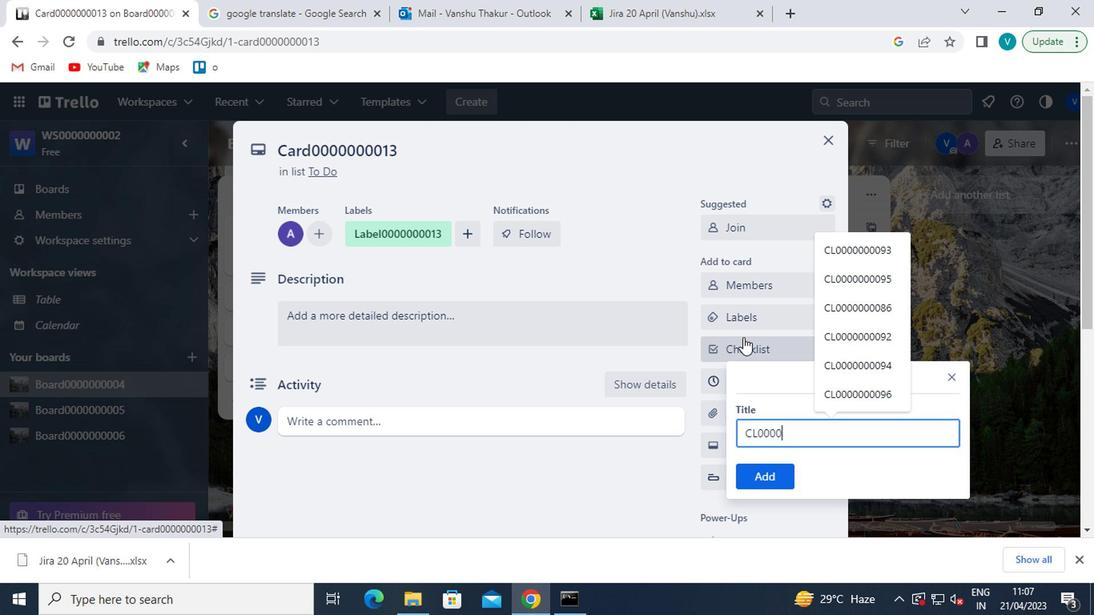
Action: Key pressed 00
Screenshot: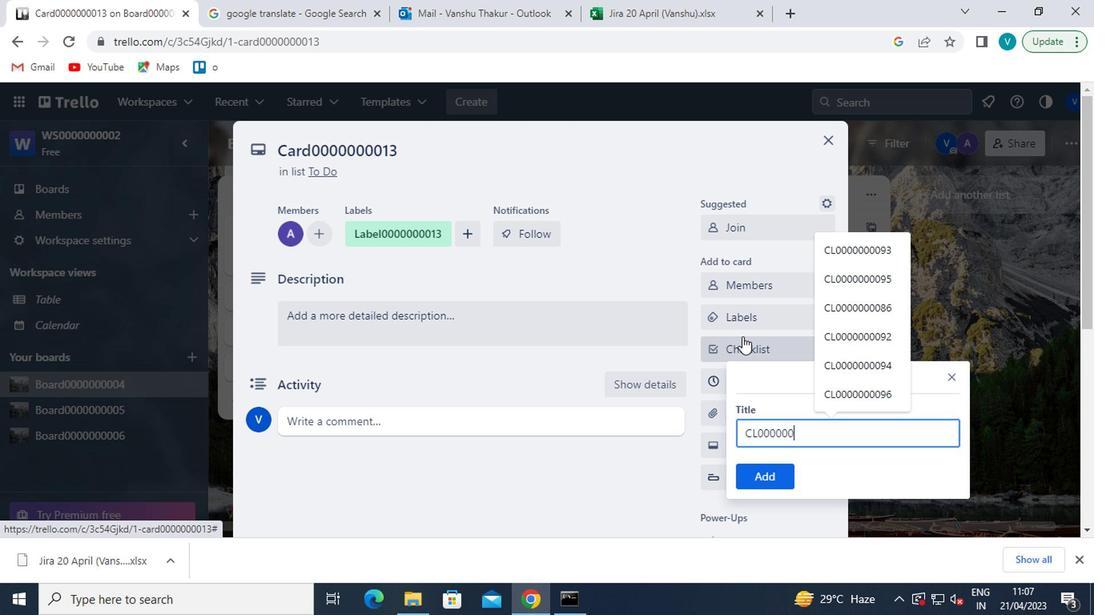 
Action: Mouse moved to (733, 336)
Screenshot: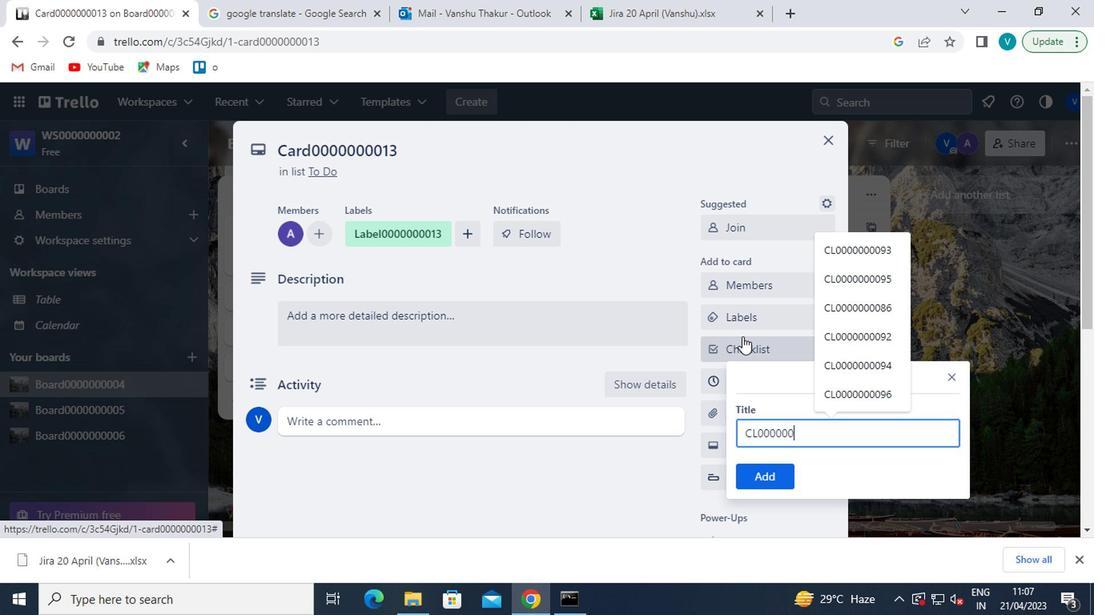 
Action: Key pressed 0
Screenshot: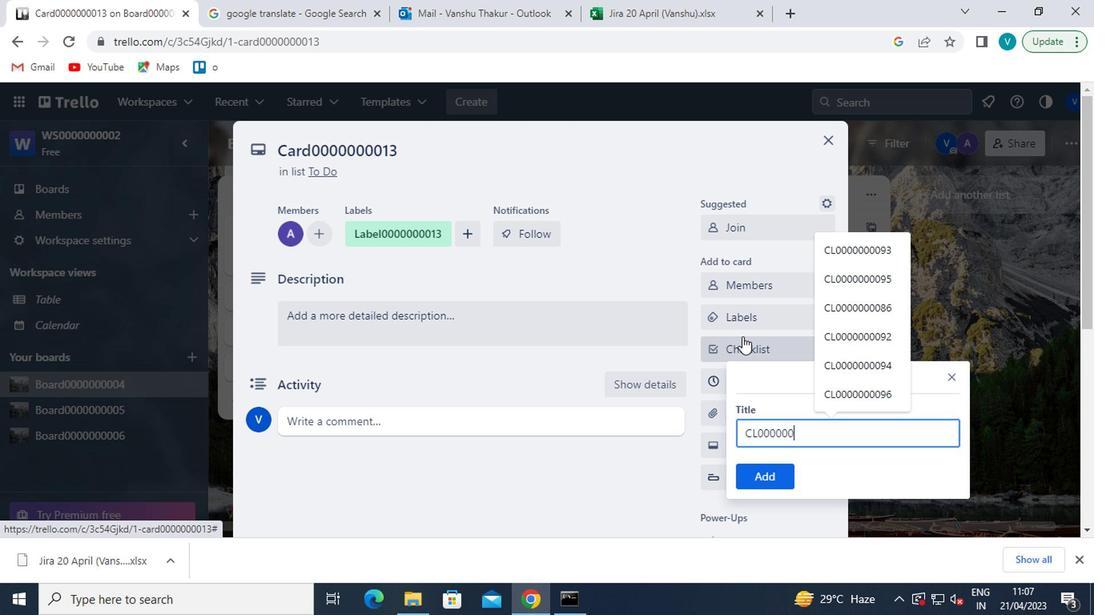 
Action: Mouse moved to (733, 335)
Screenshot: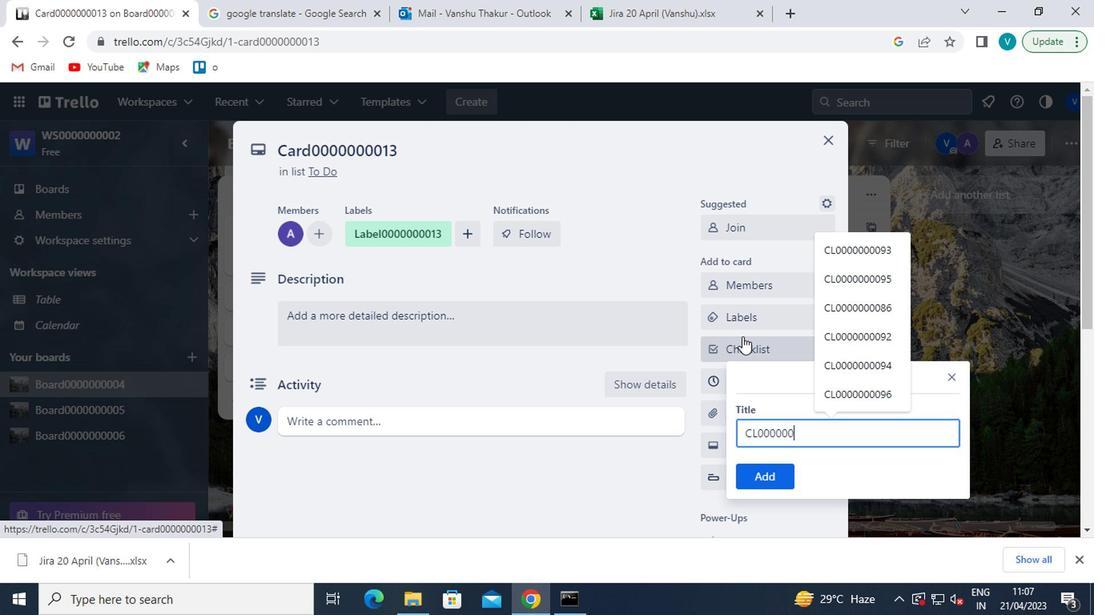 
Action: Key pressed 13
Screenshot: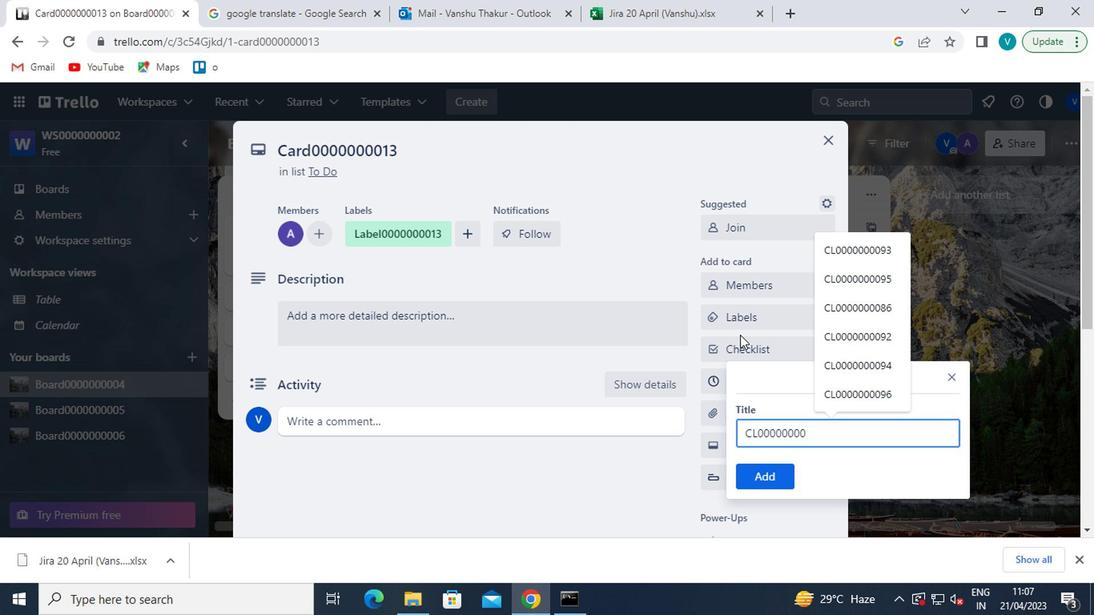 
Action: Mouse moved to (758, 481)
Screenshot: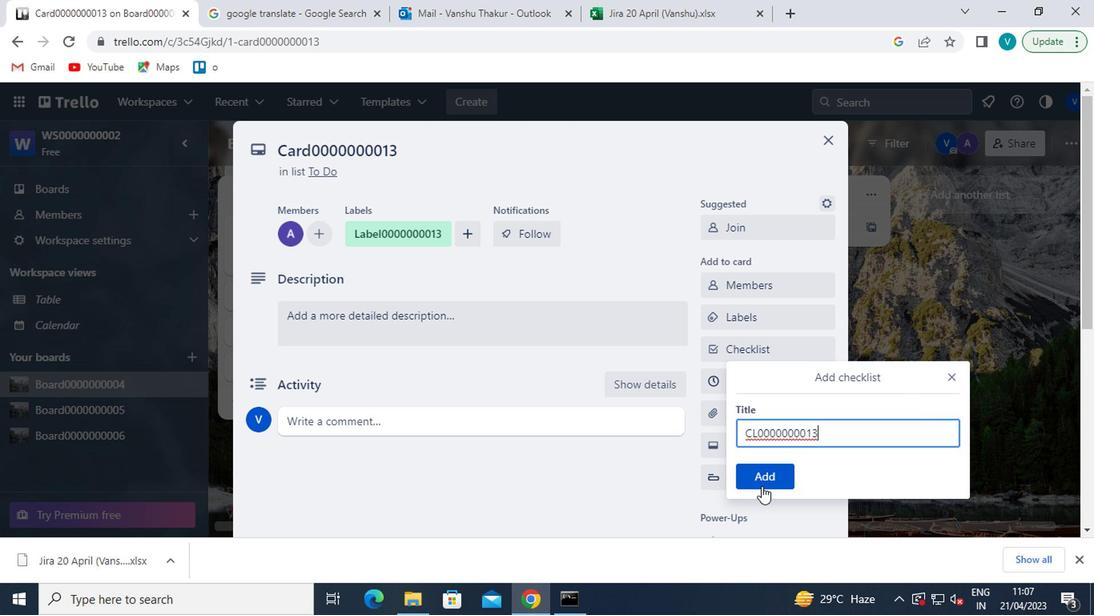 
Action: Mouse pressed left at (758, 481)
Screenshot: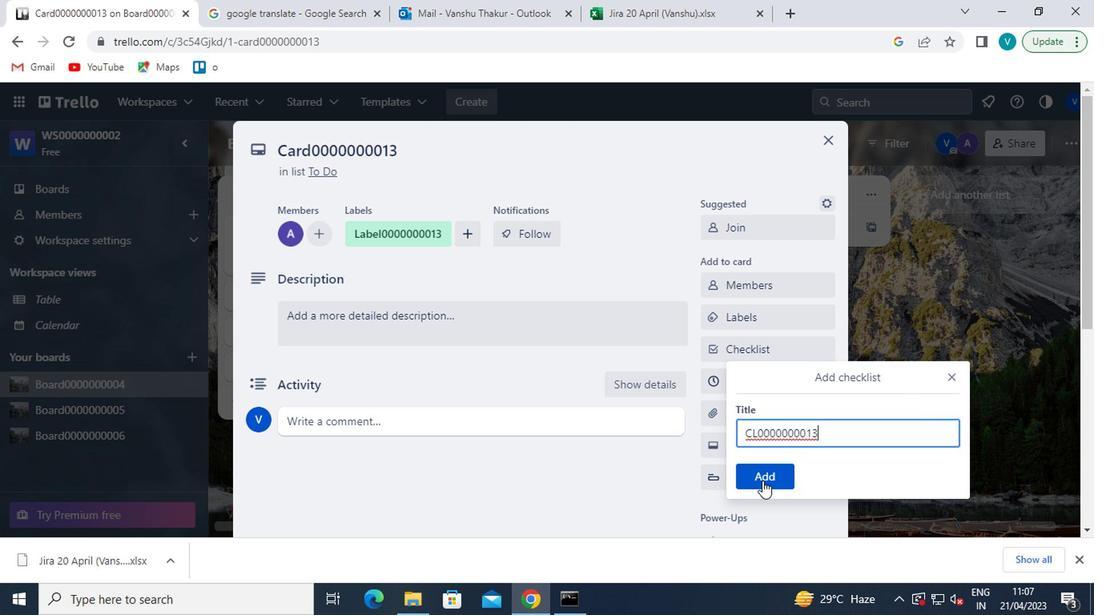 
Action: Mouse moved to (756, 376)
Screenshot: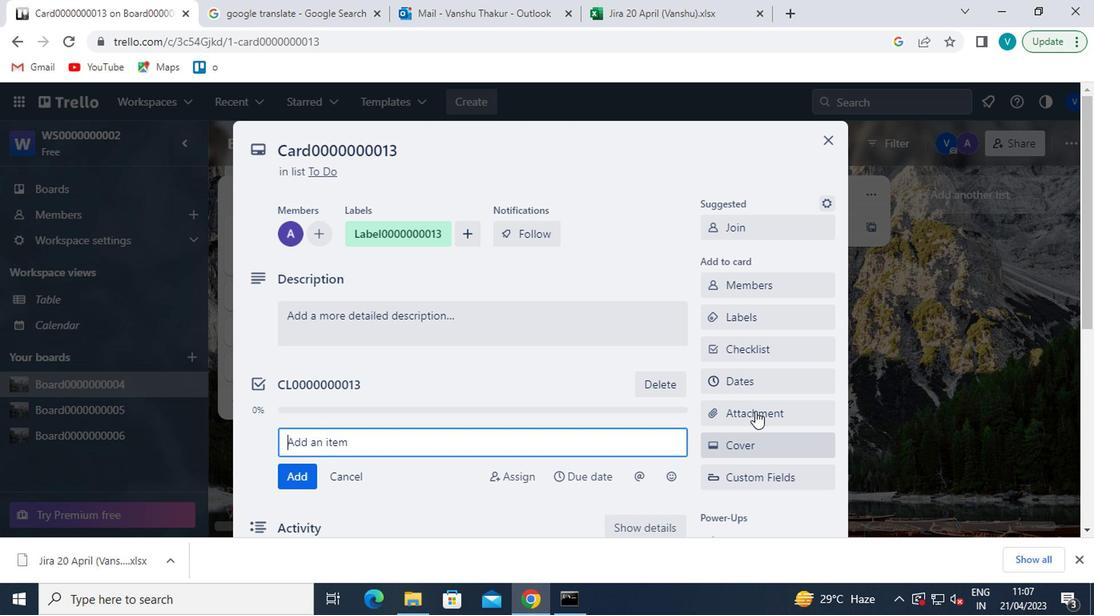 
Action: Mouse pressed left at (756, 376)
Screenshot: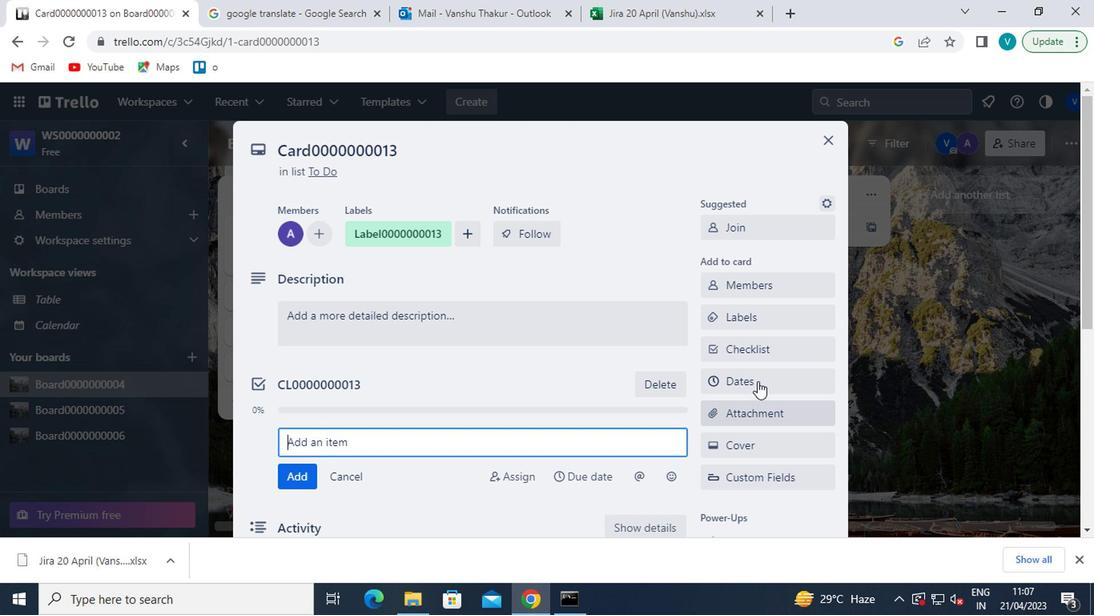 
Action: Mouse moved to (709, 433)
Screenshot: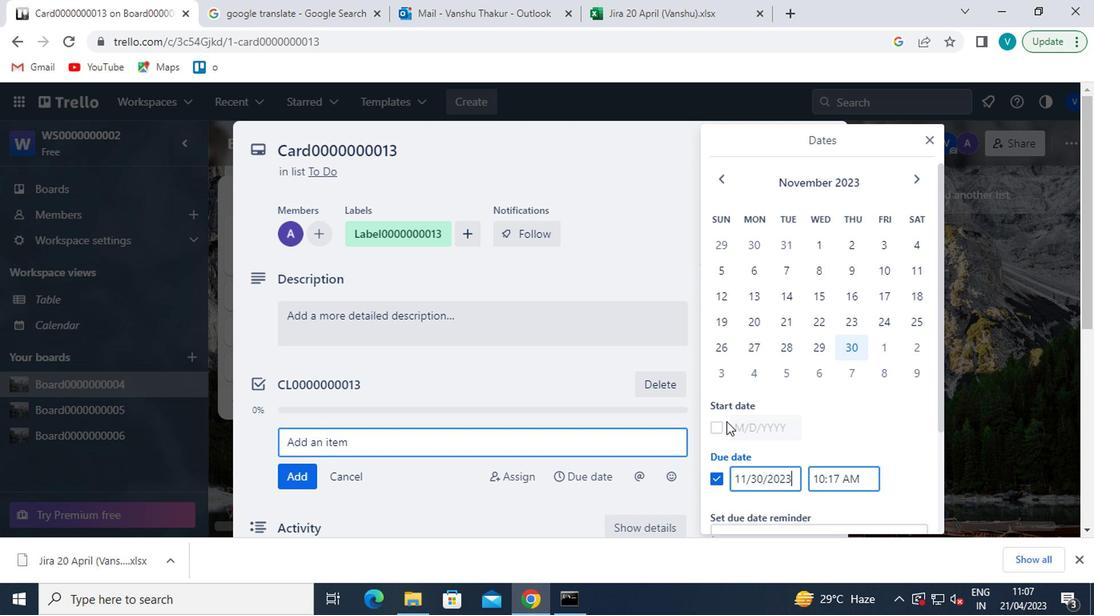 
Action: Mouse pressed left at (709, 433)
Screenshot: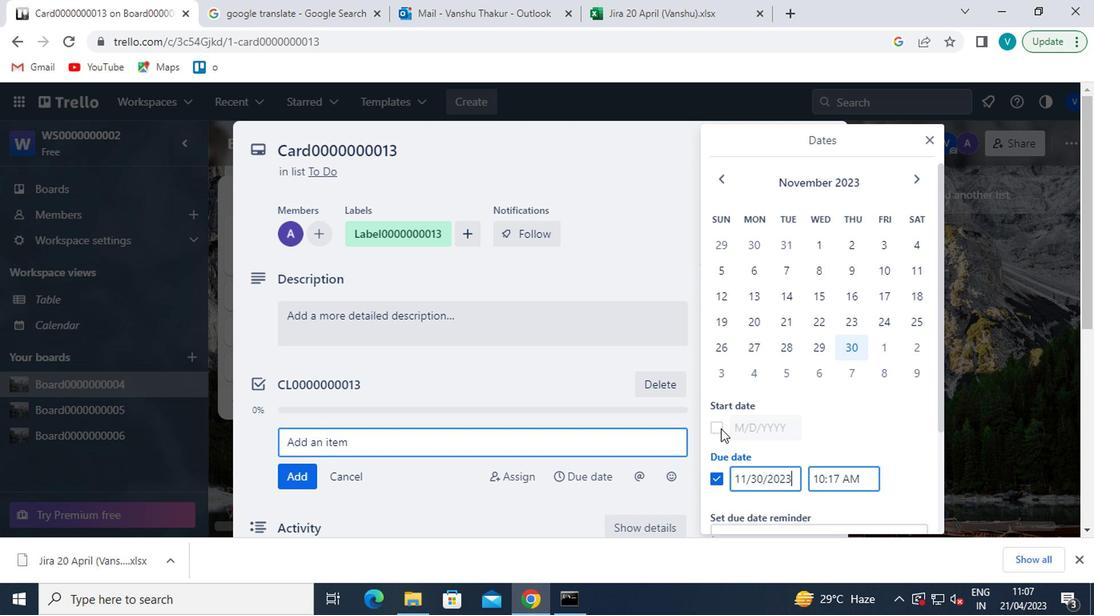 
Action: Mouse moved to (709, 174)
Screenshot: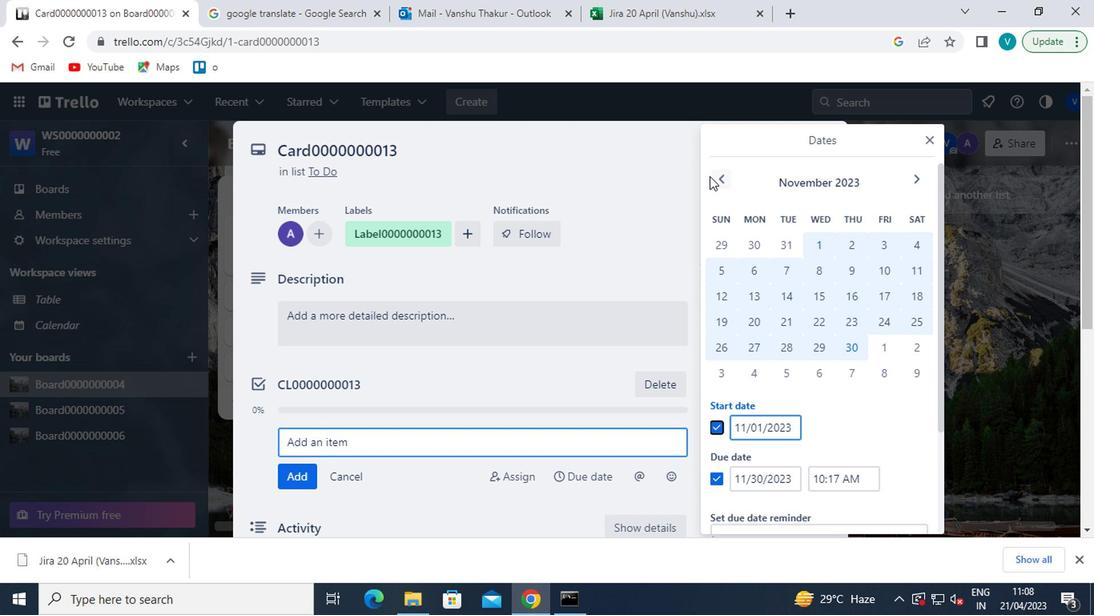 
Action: Mouse pressed left at (709, 174)
Screenshot: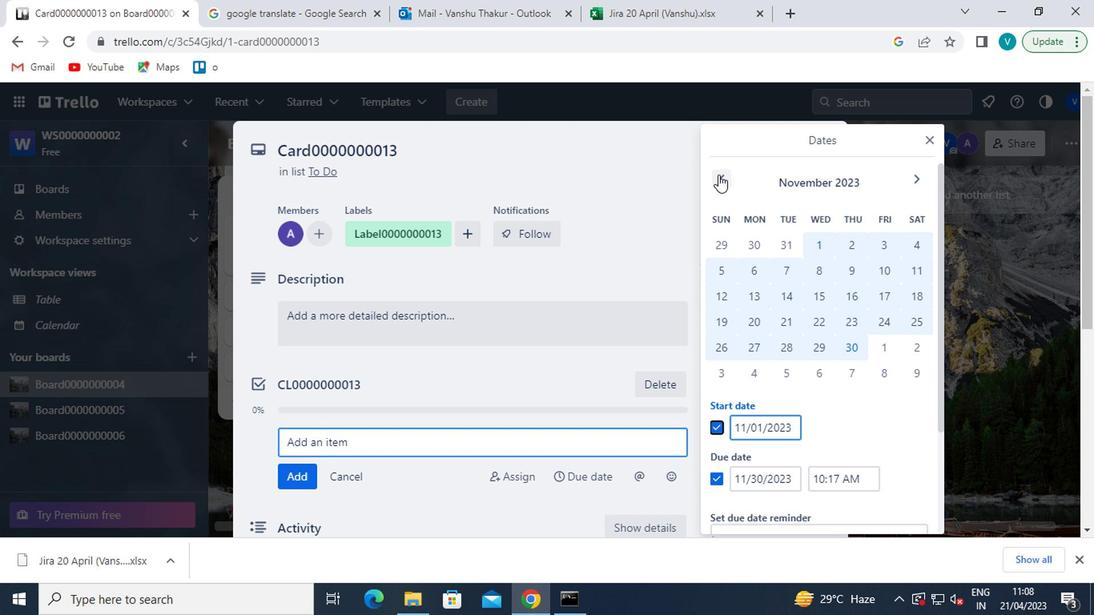 
Action: Mouse pressed left at (709, 174)
Screenshot: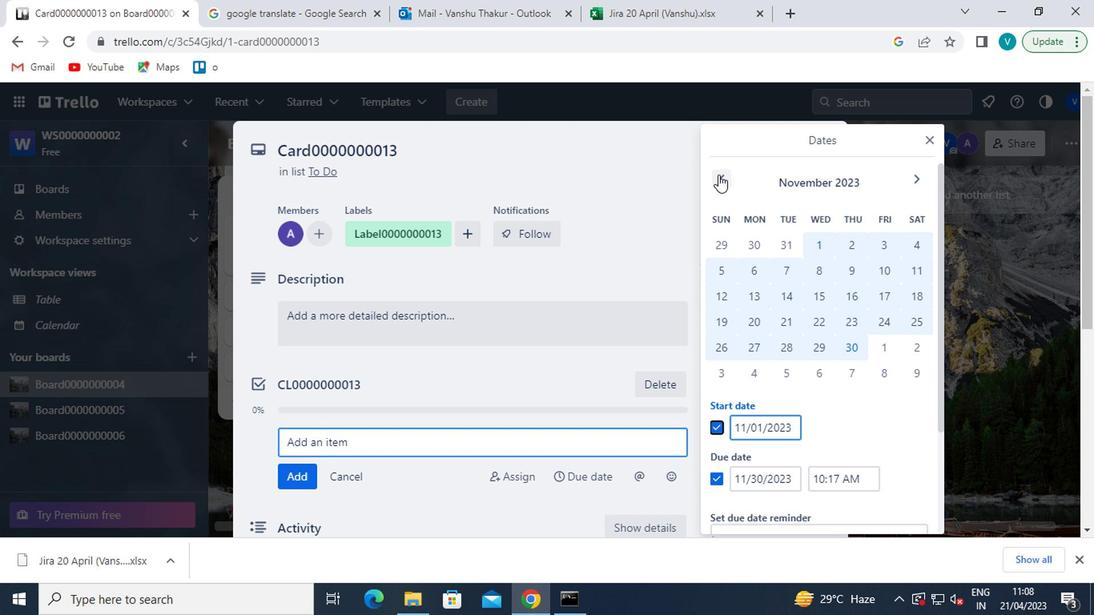 
Action: Mouse pressed left at (709, 174)
Screenshot: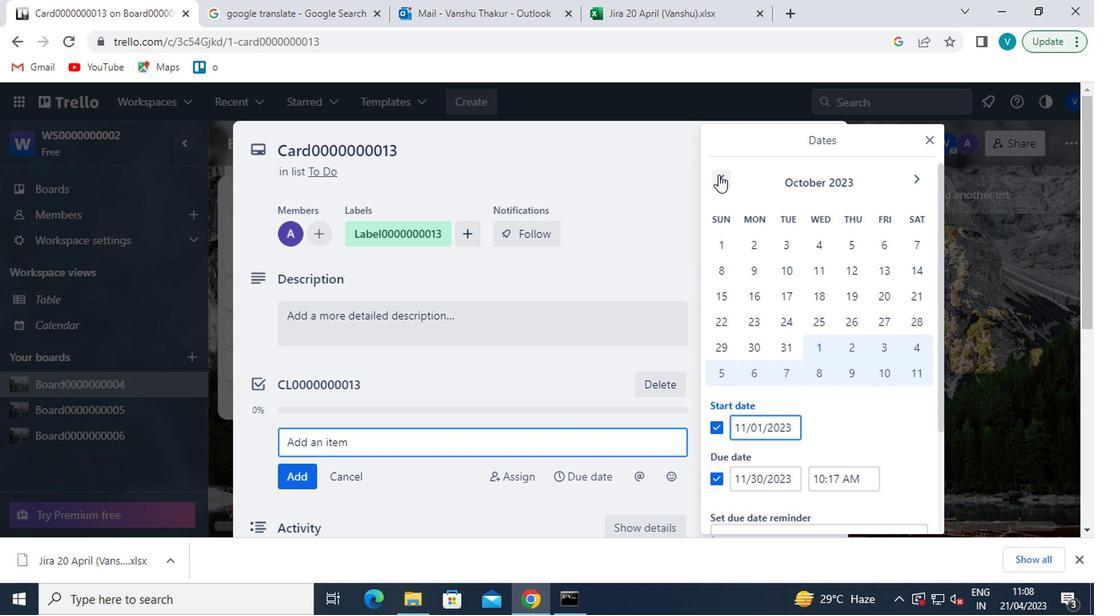 
Action: Mouse pressed left at (709, 174)
Screenshot: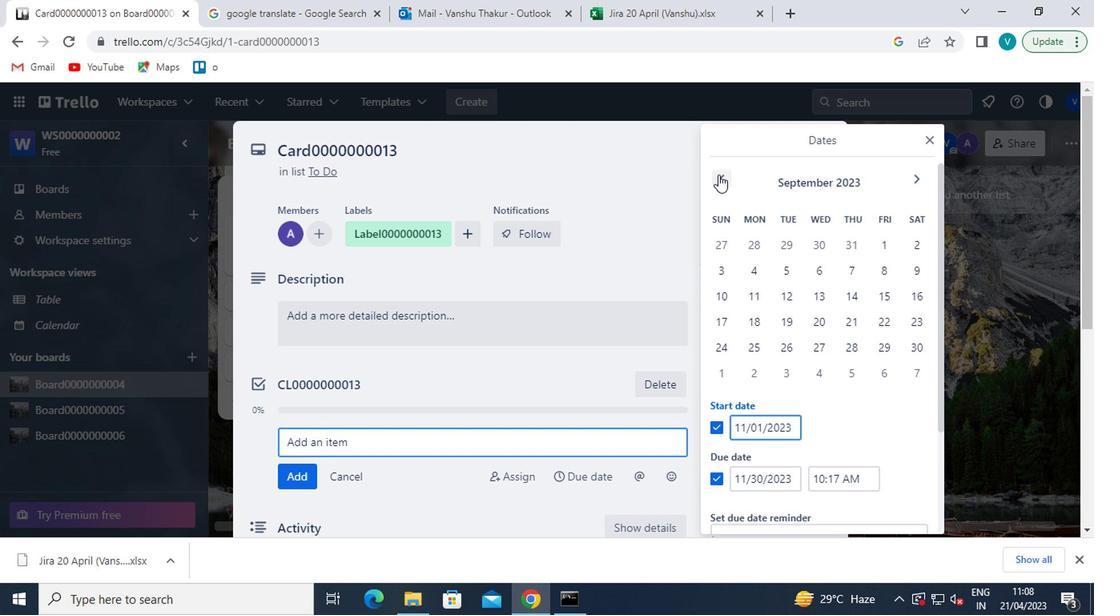 
Action: Mouse moved to (717, 176)
Screenshot: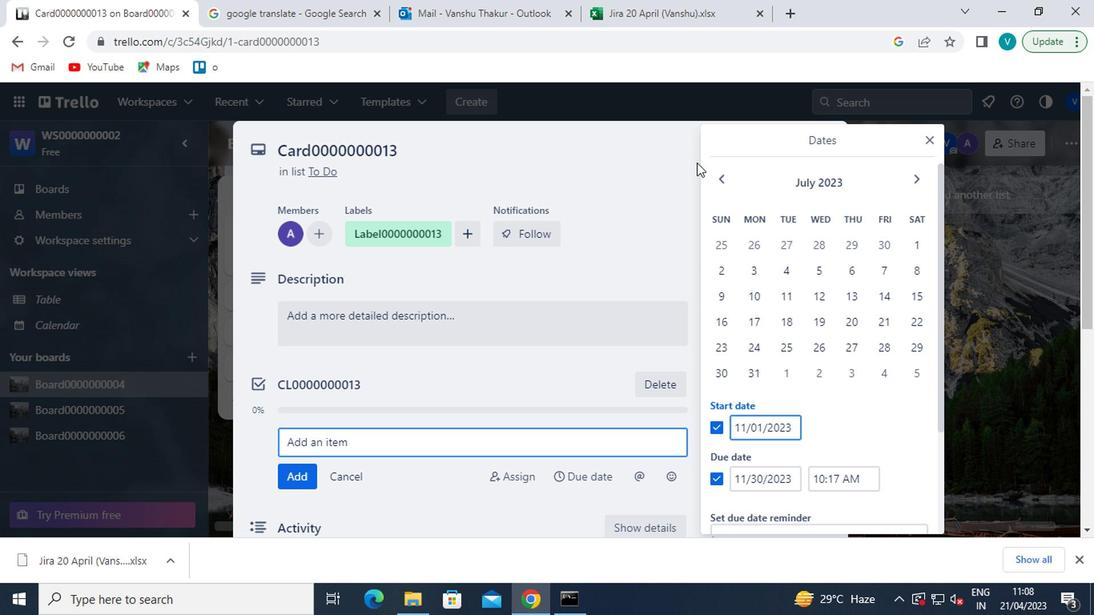 
Action: Mouse pressed left at (717, 176)
Screenshot: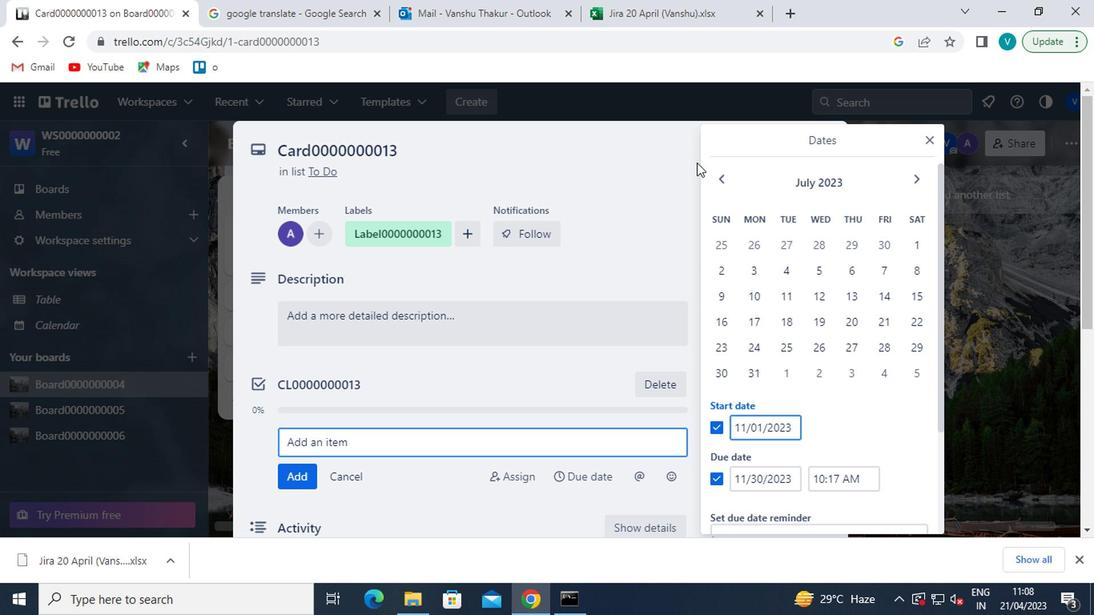 
Action: Mouse pressed left at (717, 176)
Screenshot: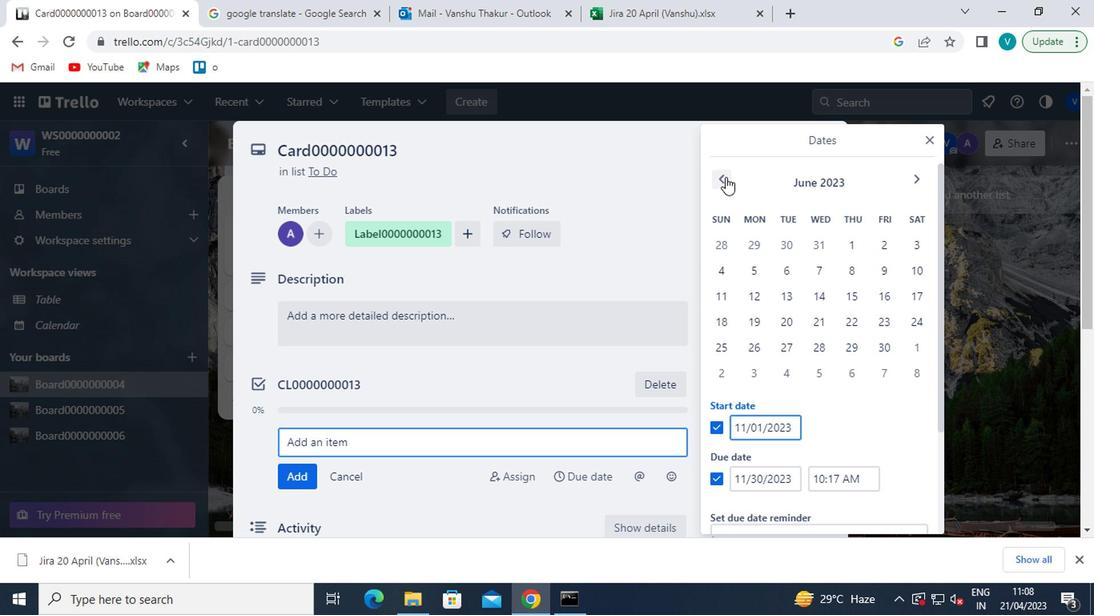 
Action: Mouse pressed left at (717, 176)
Screenshot: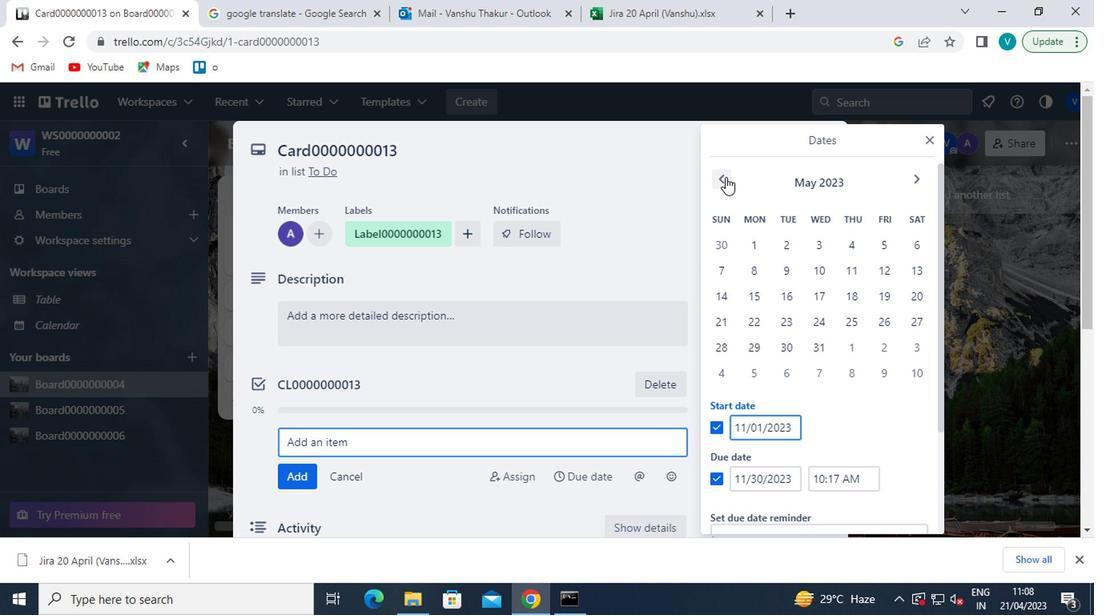 
Action: Mouse moved to (919, 270)
Screenshot: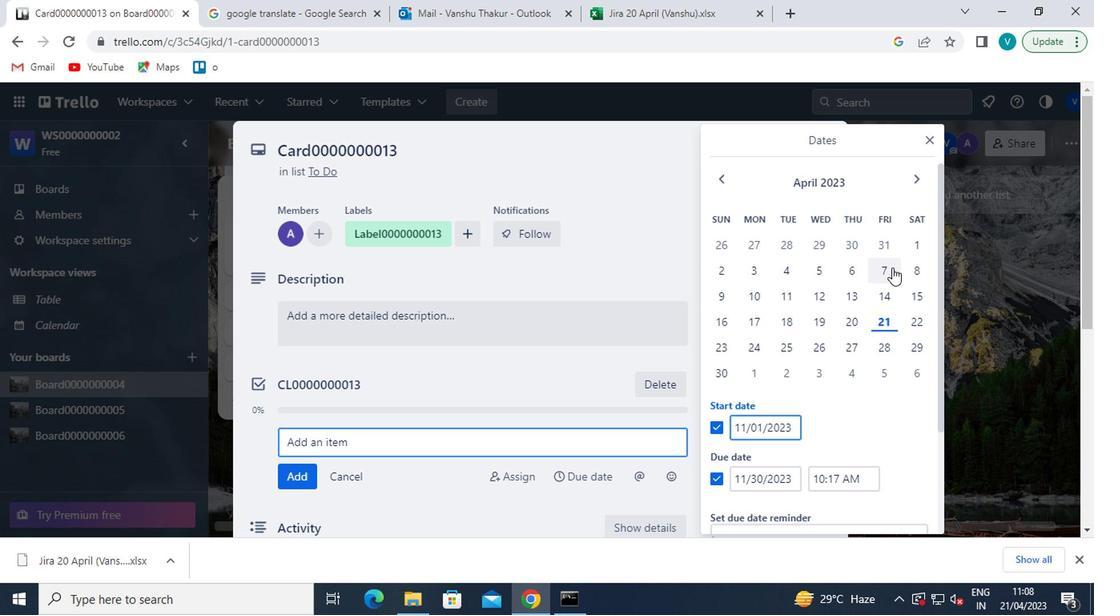 
Action: Mouse pressed left at (919, 270)
Screenshot: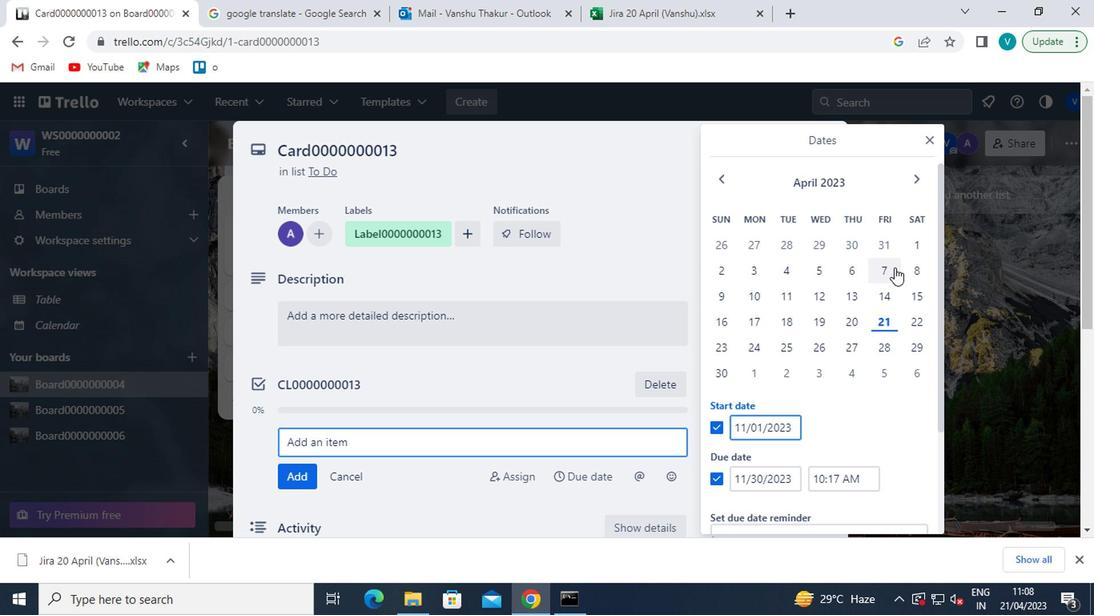 
Action: Mouse moved to (714, 371)
Screenshot: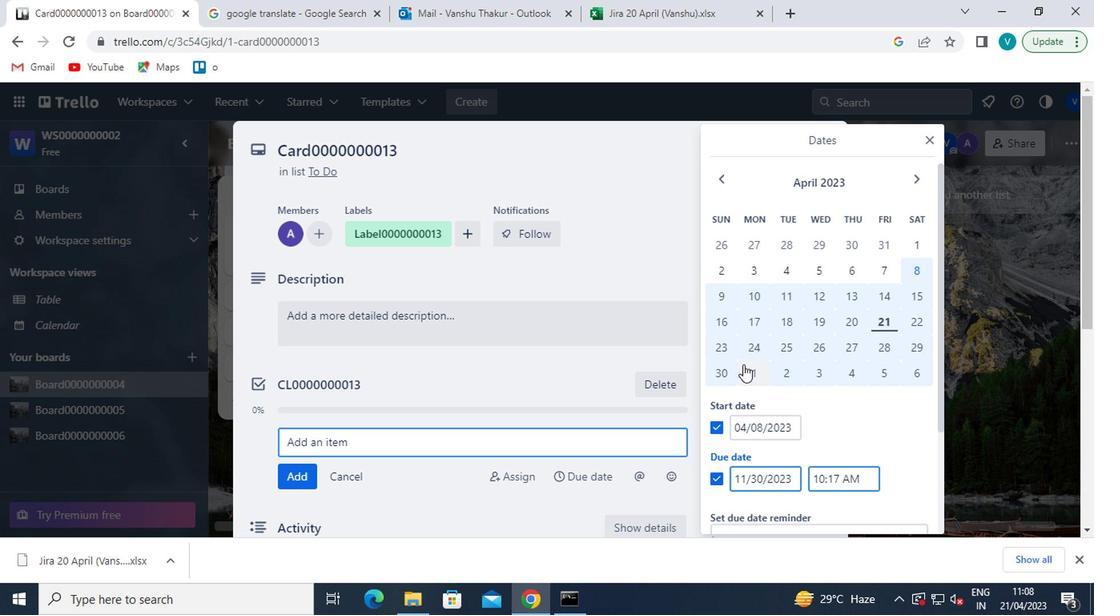 
Action: Mouse pressed left at (714, 371)
Screenshot: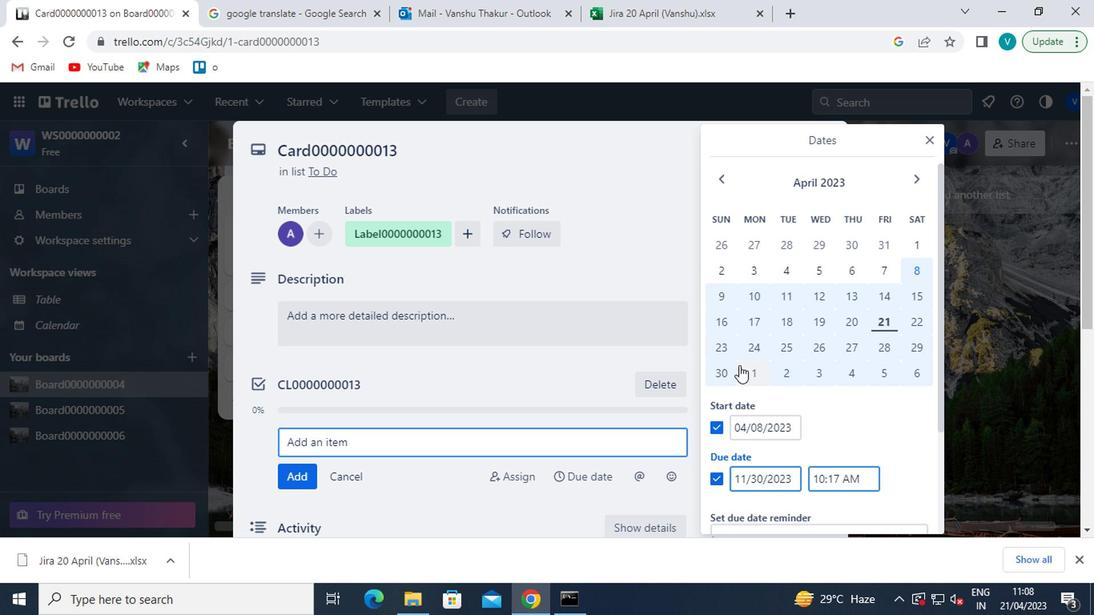 
Action: Mouse moved to (765, 400)
Screenshot: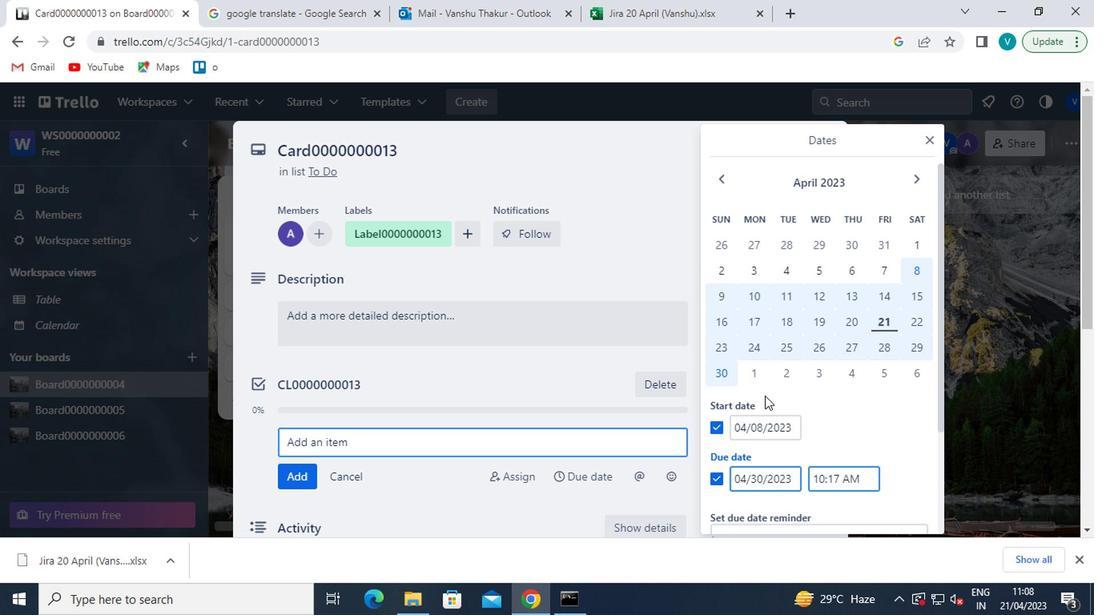 
Action: Mouse scrolled (765, 400) with delta (0, 0)
Screenshot: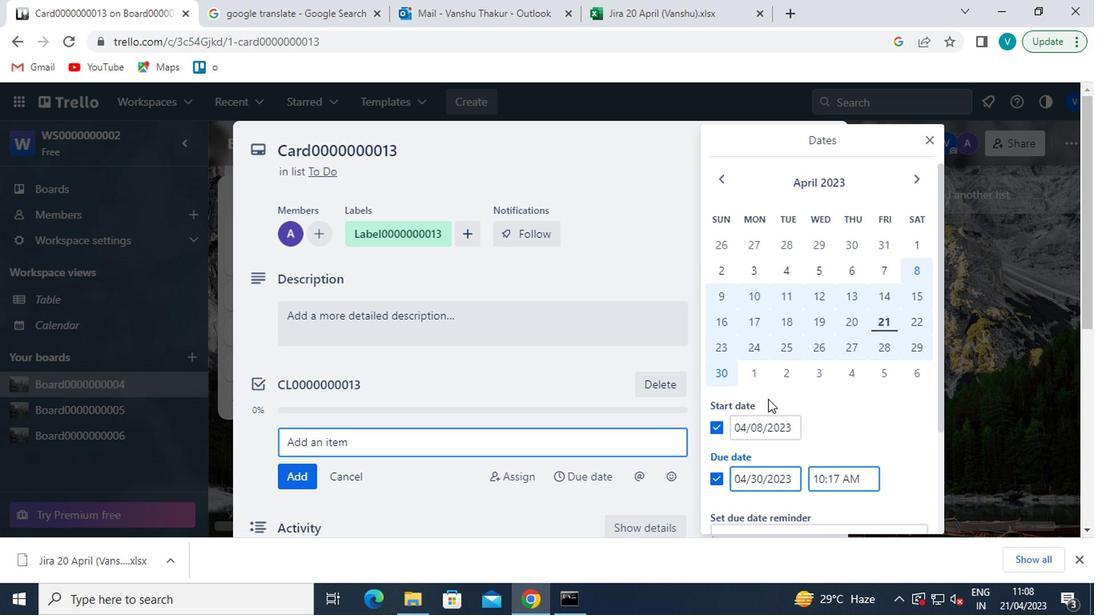 
Action: Mouse moved to (767, 405)
Screenshot: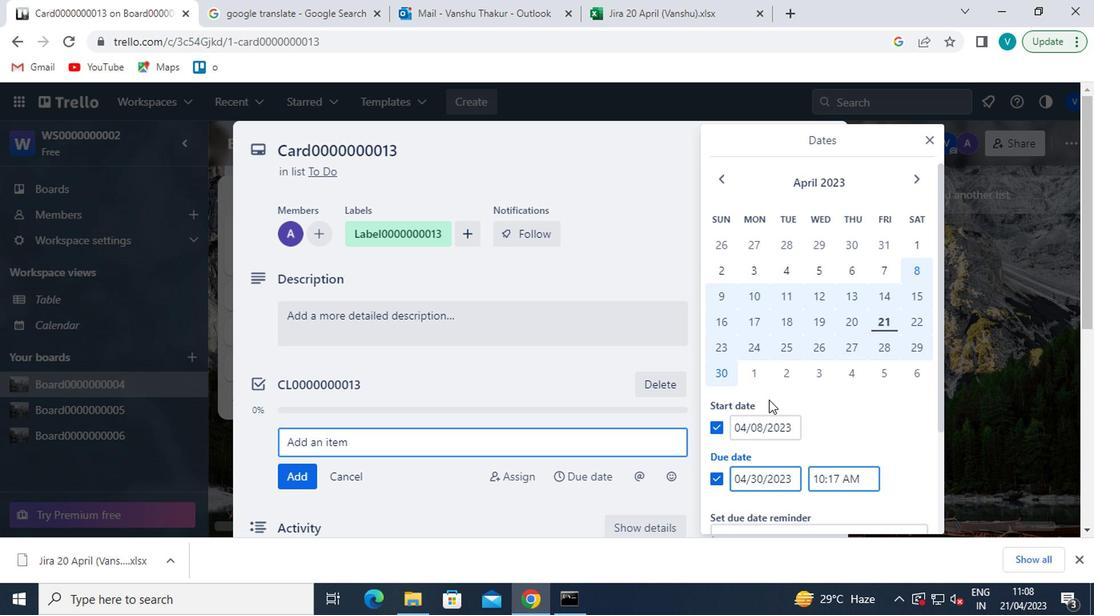 
Action: Mouse scrolled (767, 404) with delta (0, -1)
Screenshot: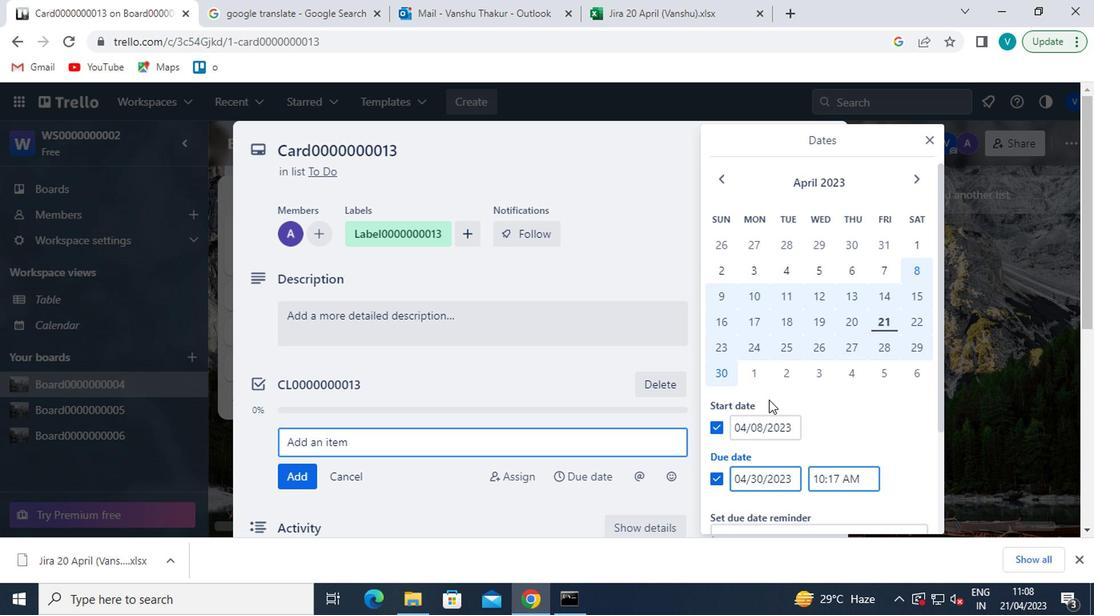 
Action: Mouse moved to (773, 476)
Screenshot: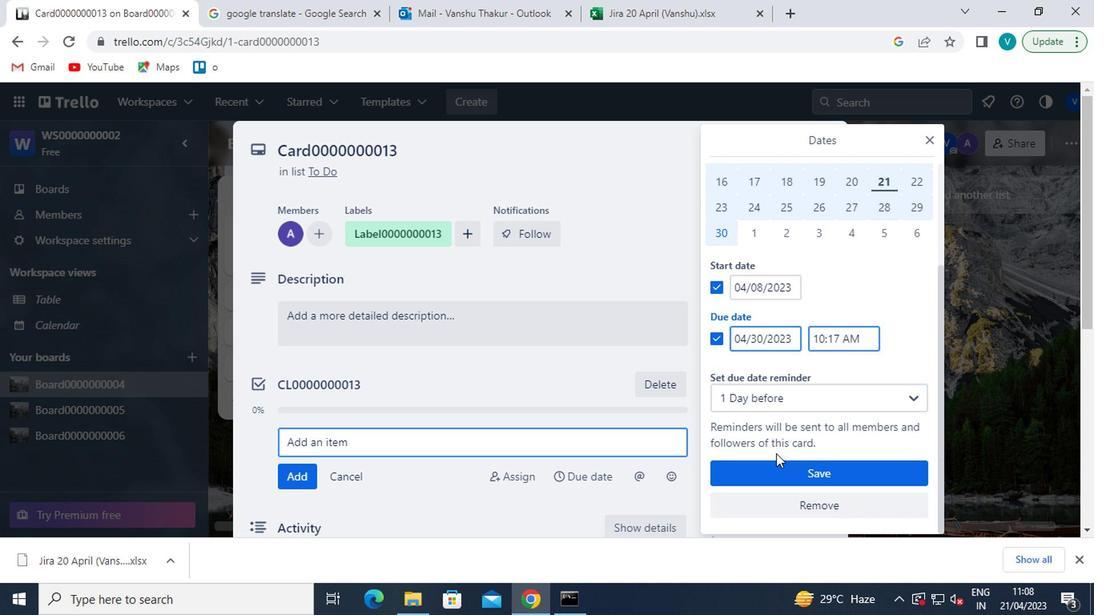 
Action: Mouse pressed left at (773, 476)
Screenshot: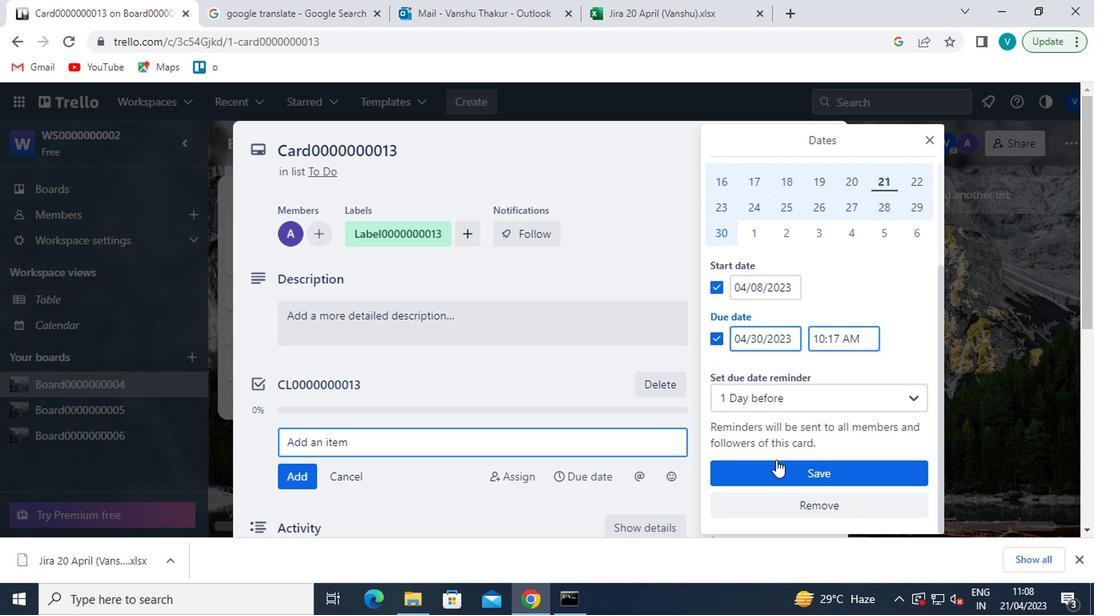 
Action: Mouse moved to (714, 367)
Screenshot: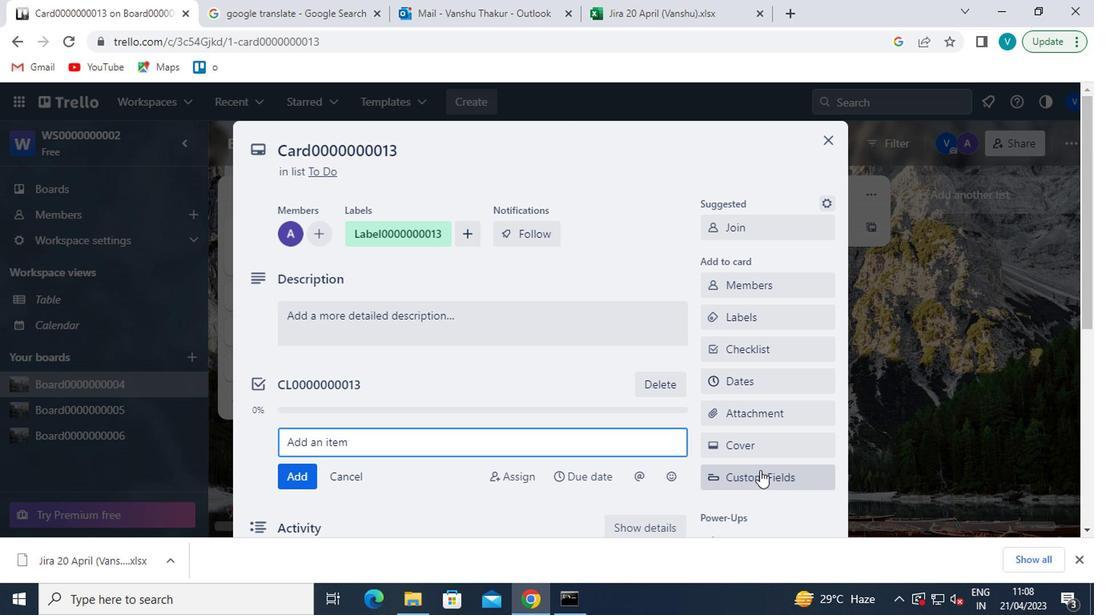 
